 Task: Look for space in Hoyerswerda, Germany from 5th June, 2023 to 16th June, 2023 for 2 adults in price range Rs.14000 to Rs.18000. Place can be entire place with 1  bedroom having 1 bed and 1 bathroom. Property type can be house, flat, guest house, hotel. Booking option can be shelf check-in. Required host language is English.
Action: Mouse moved to (372, 114)
Screenshot: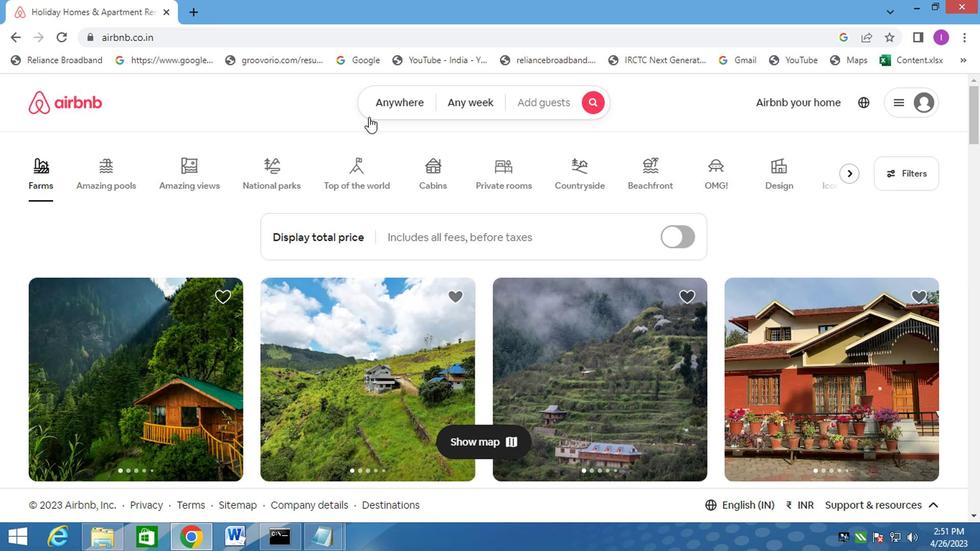 
Action: Mouse pressed left at (372, 114)
Screenshot: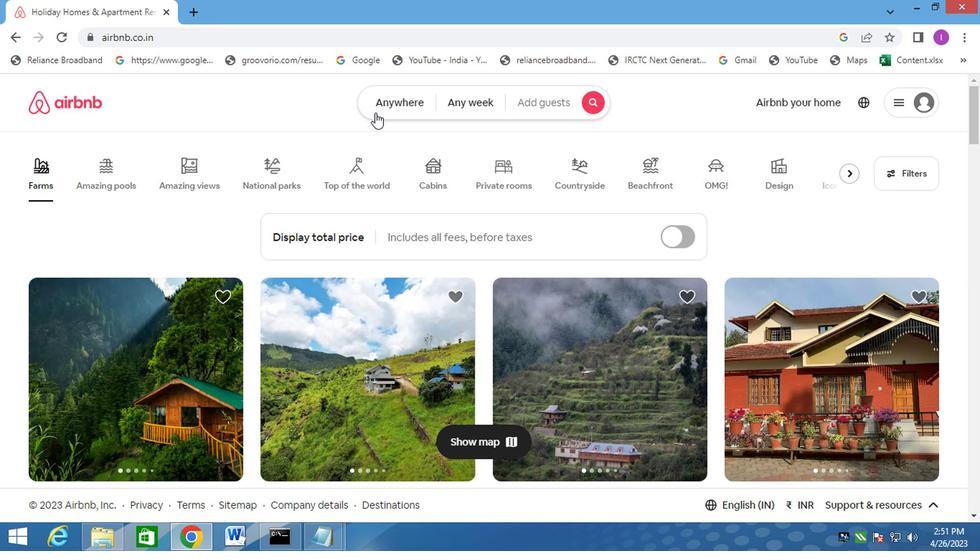
Action: Mouse moved to (254, 153)
Screenshot: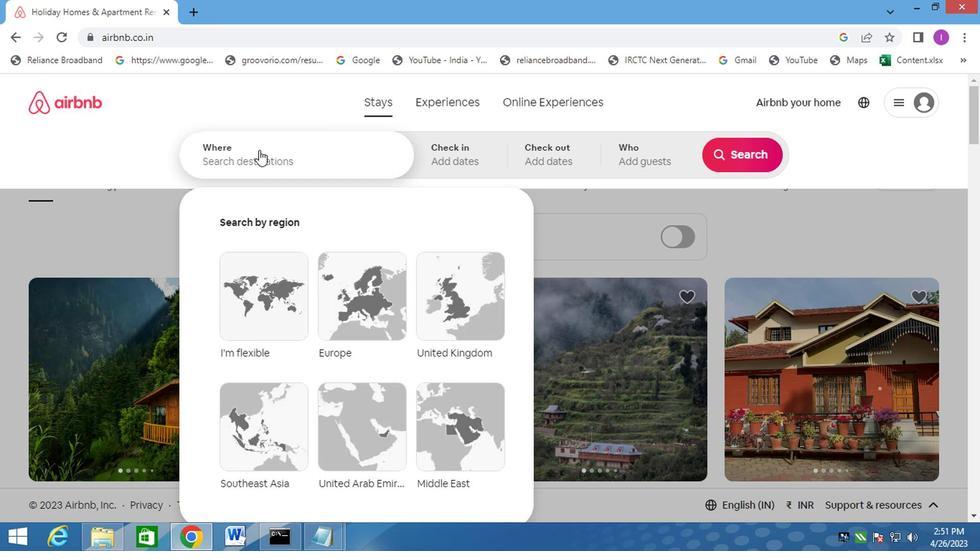 
Action: Mouse pressed left at (254, 153)
Screenshot: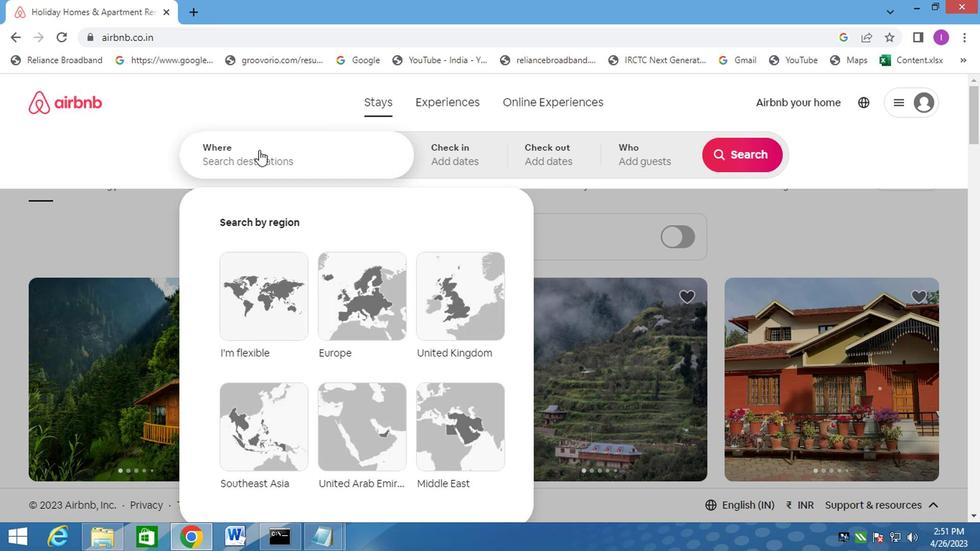 
Action: Mouse moved to (265, 144)
Screenshot: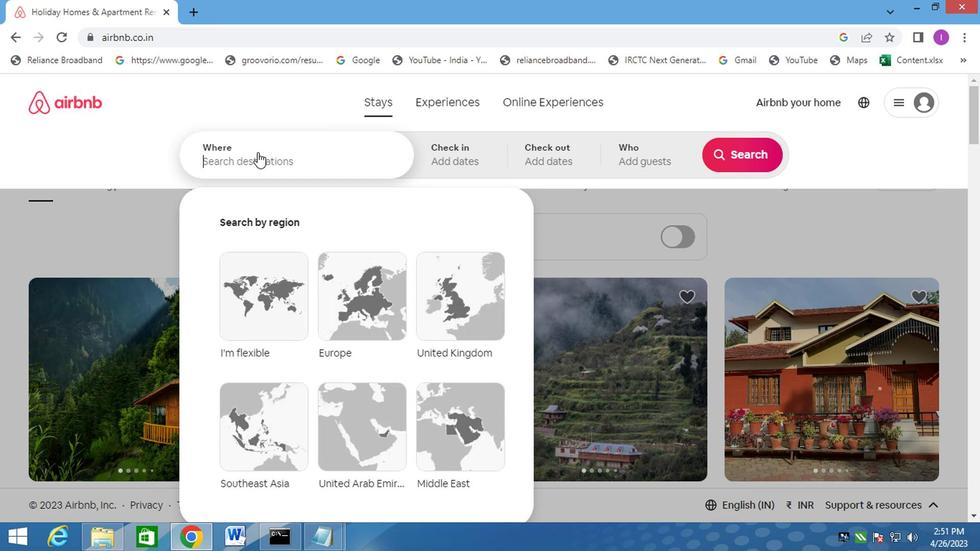 
Action: Key pressed hoyerswerda,germany
Screenshot: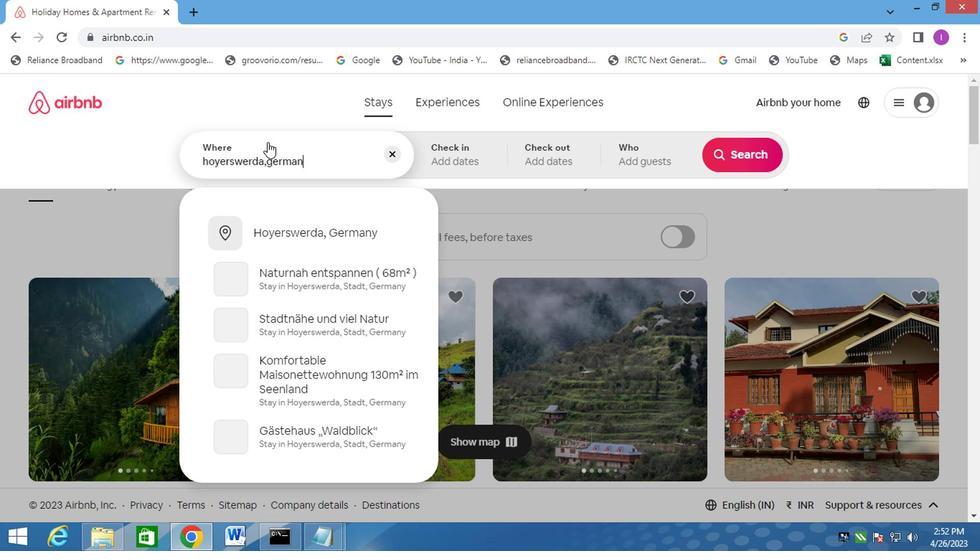 
Action: Mouse moved to (281, 233)
Screenshot: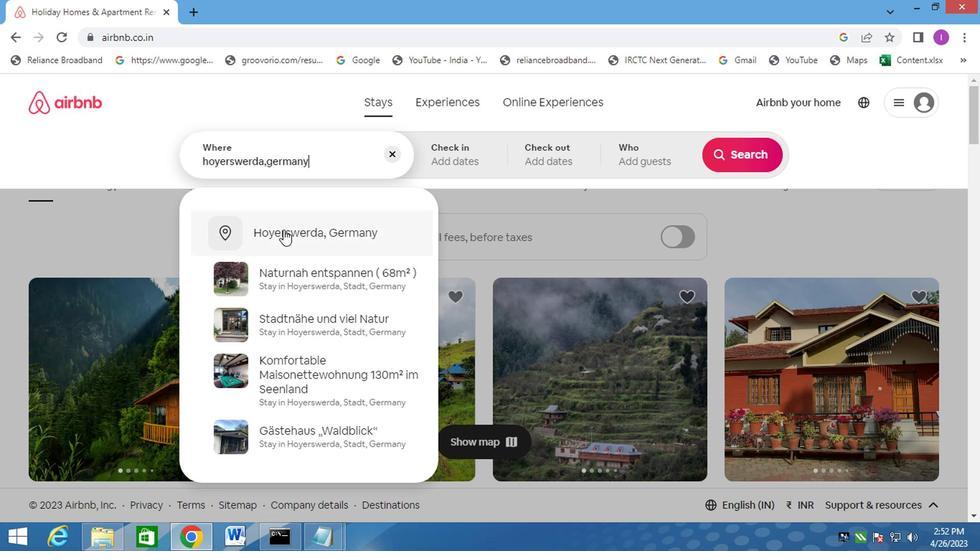 
Action: Mouse pressed left at (281, 233)
Screenshot: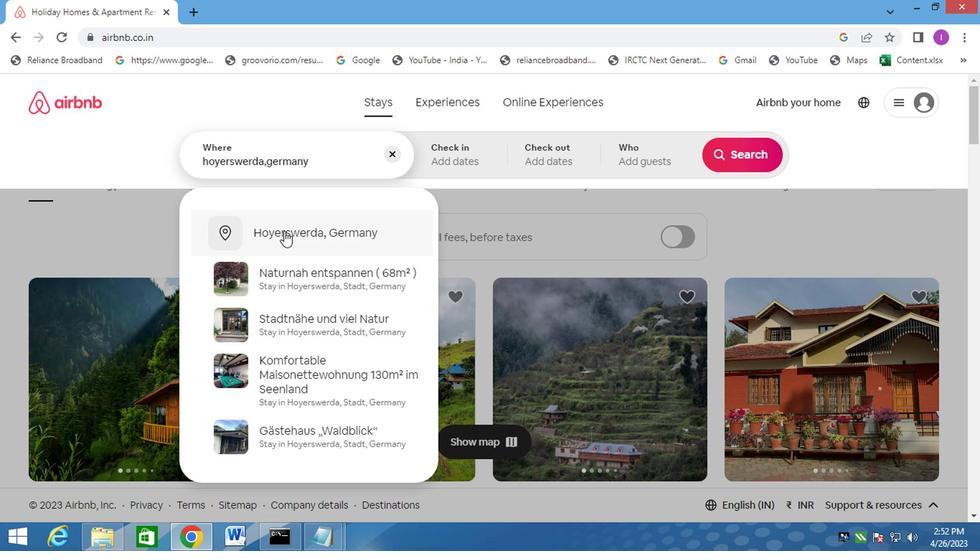 
Action: Mouse moved to (733, 280)
Screenshot: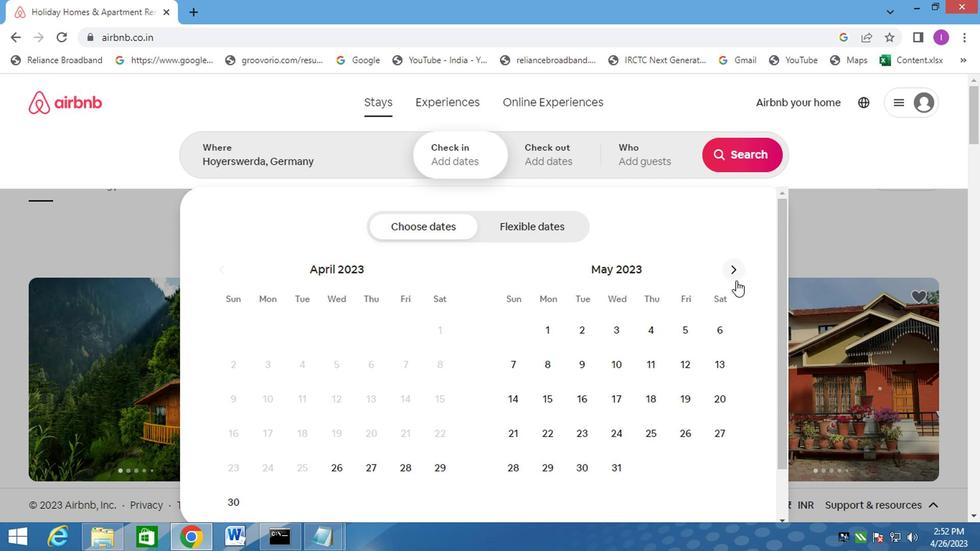 
Action: Mouse pressed left at (733, 280)
Screenshot: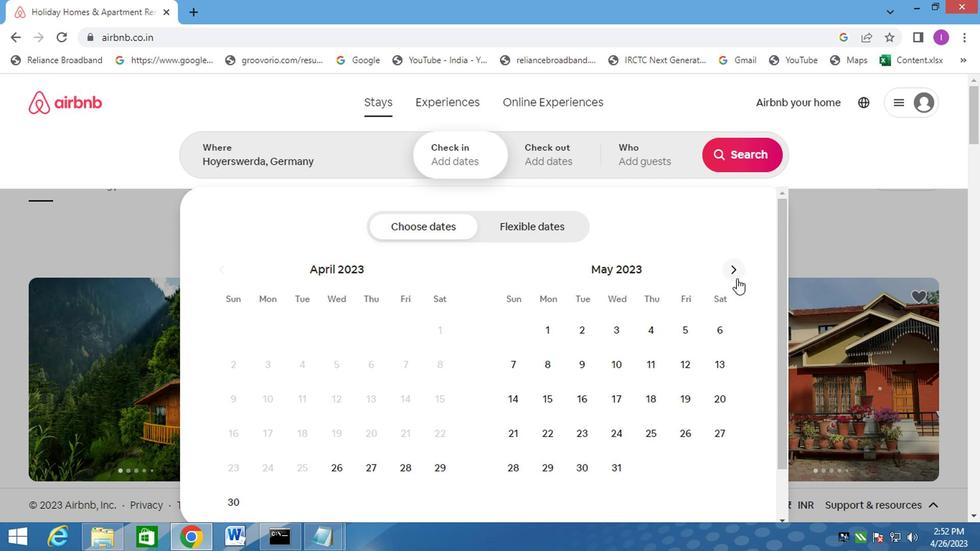 
Action: Mouse pressed left at (733, 280)
Screenshot: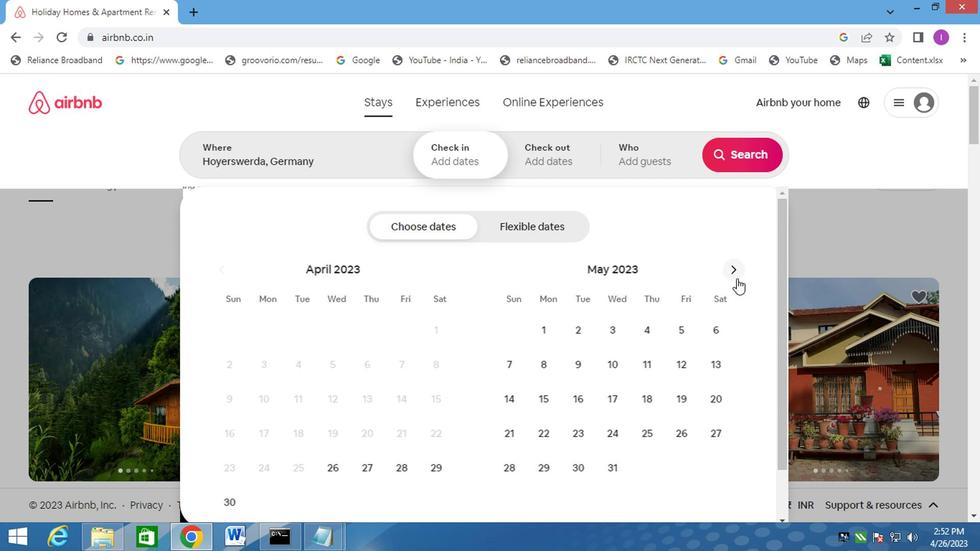 
Action: Mouse moved to (273, 366)
Screenshot: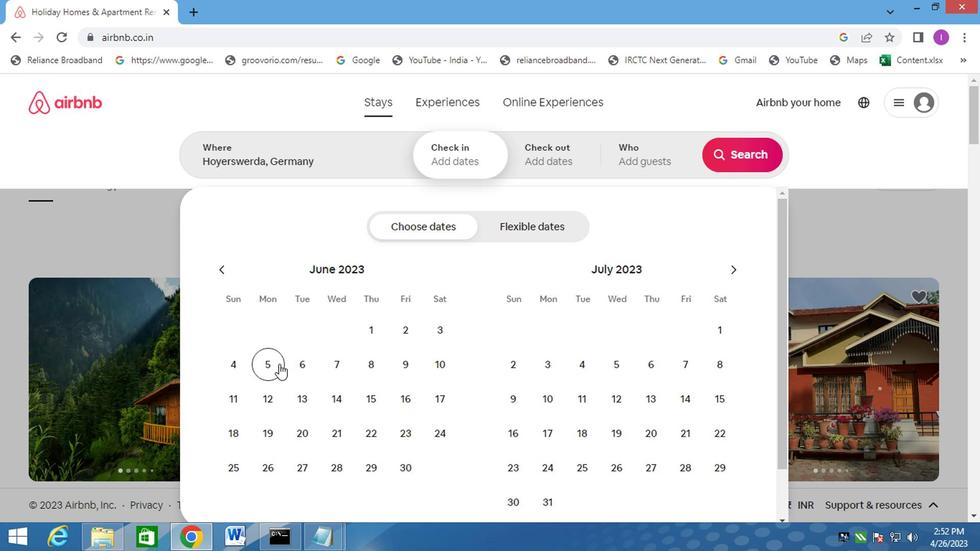 
Action: Mouse pressed left at (273, 366)
Screenshot: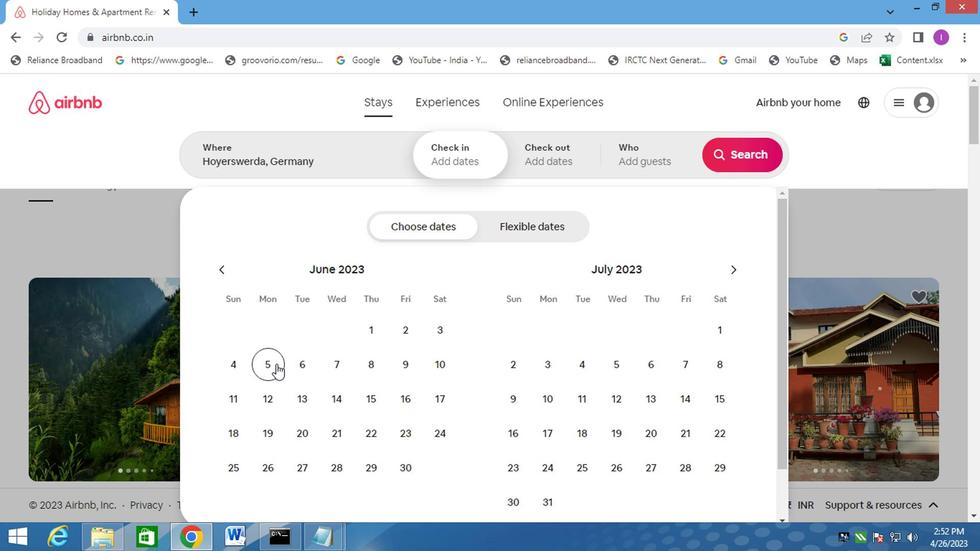 
Action: Mouse moved to (389, 397)
Screenshot: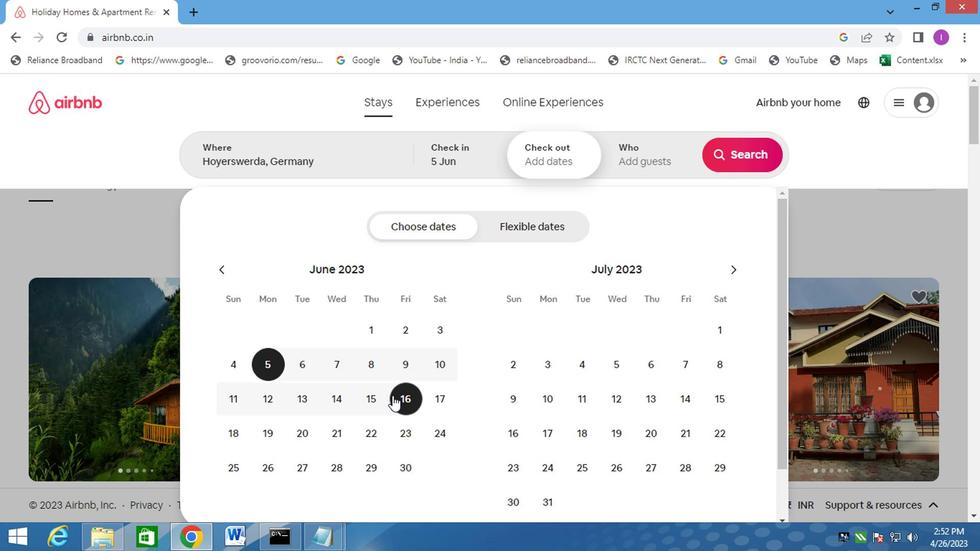 
Action: Mouse pressed left at (389, 397)
Screenshot: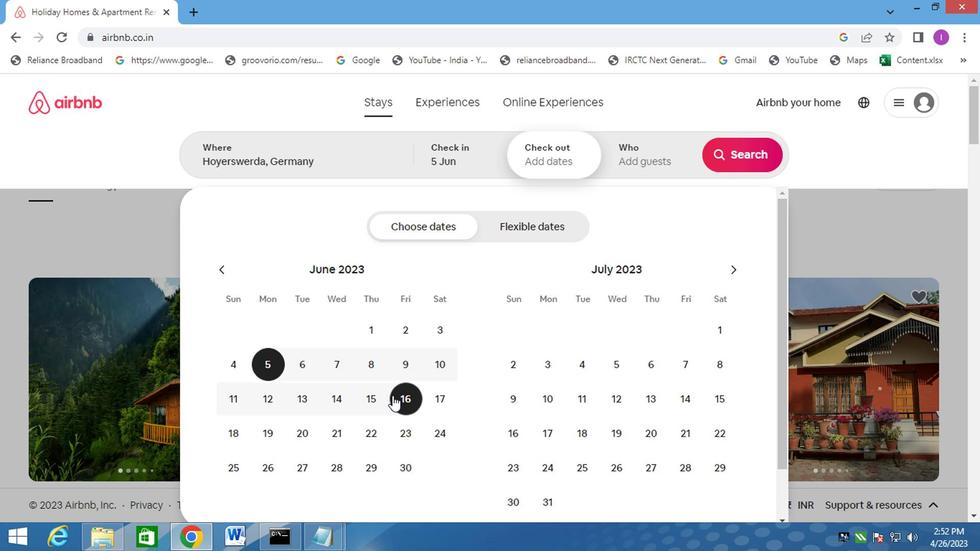 
Action: Mouse moved to (653, 162)
Screenshot: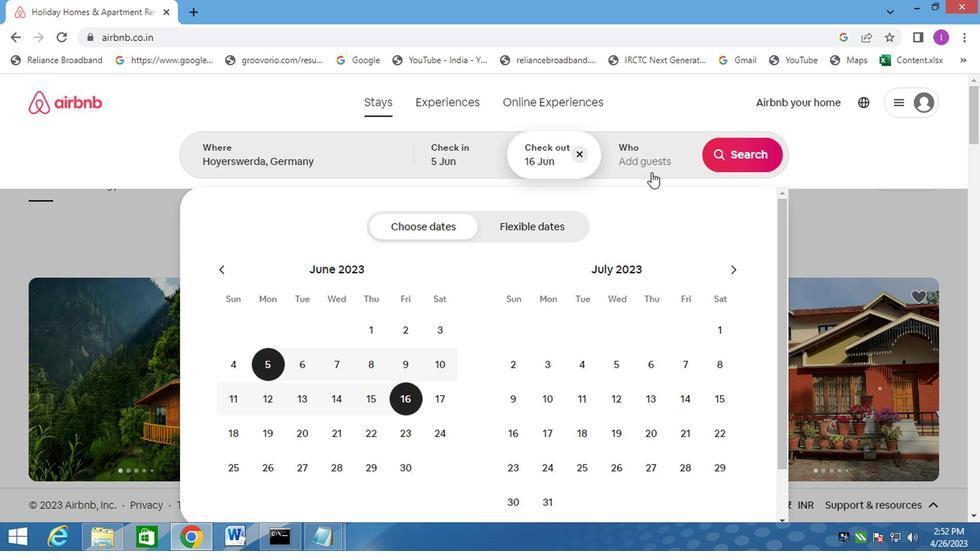 
Action: Mouse pressed left at (653, 162)
Screenshot: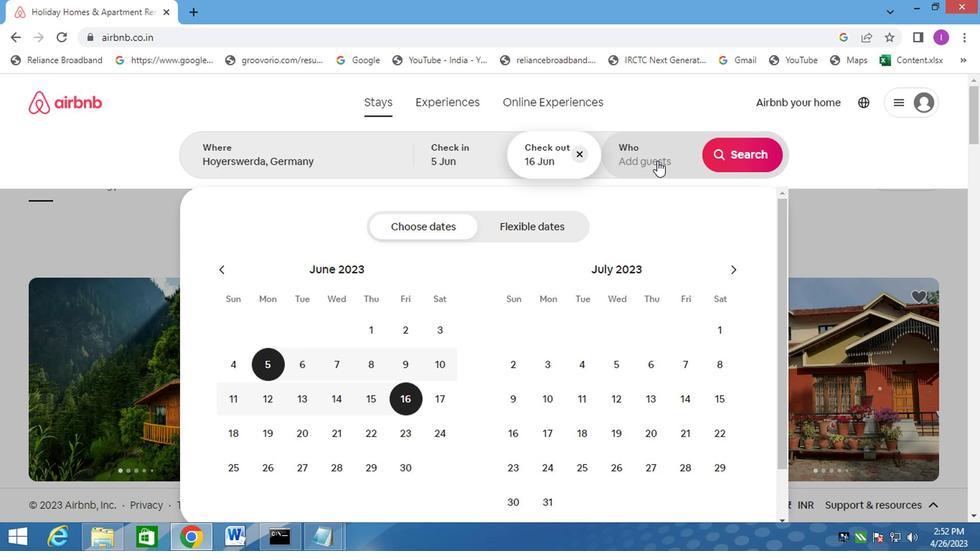 
Action: Mouse moved to (742, 235)
Screenshot: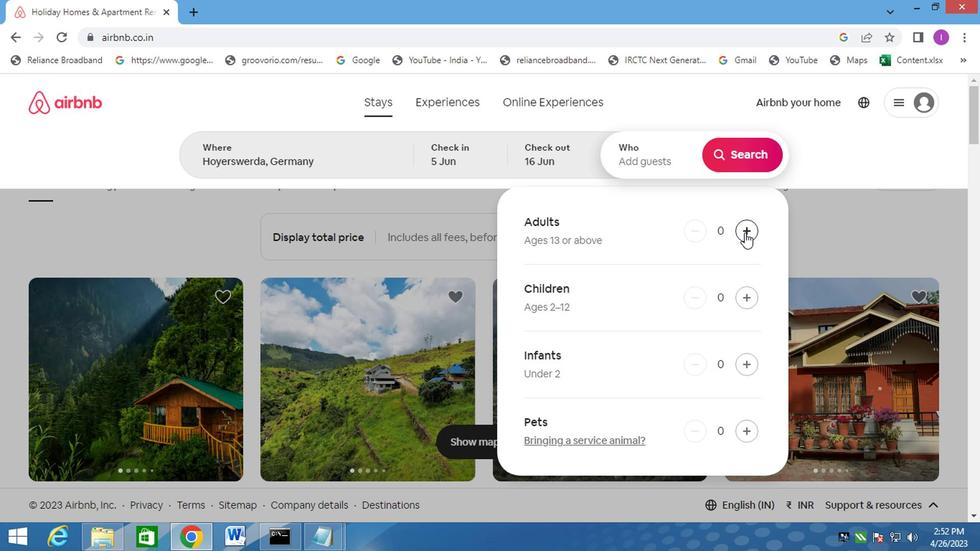 
Action: Mouse pressed left at (742, 235)
Screenshot: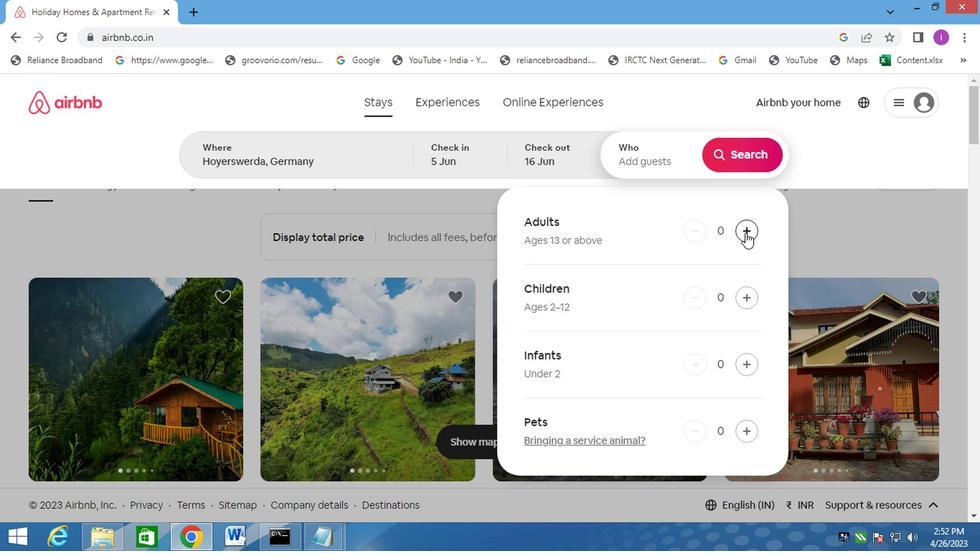 
Action: Mouse pressed left at (742, 235)
Screenshot: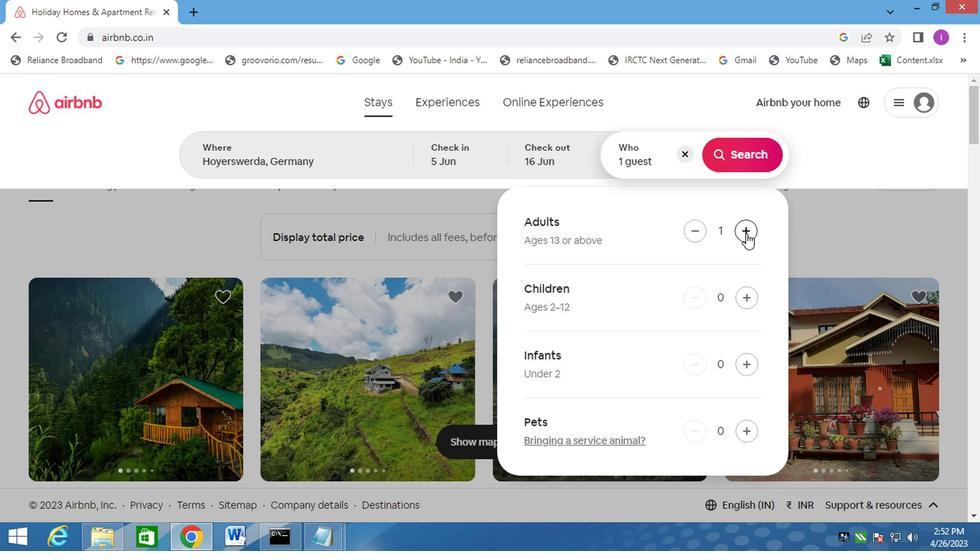 
Action: Mouse moved to (725, 159)
Screenshot: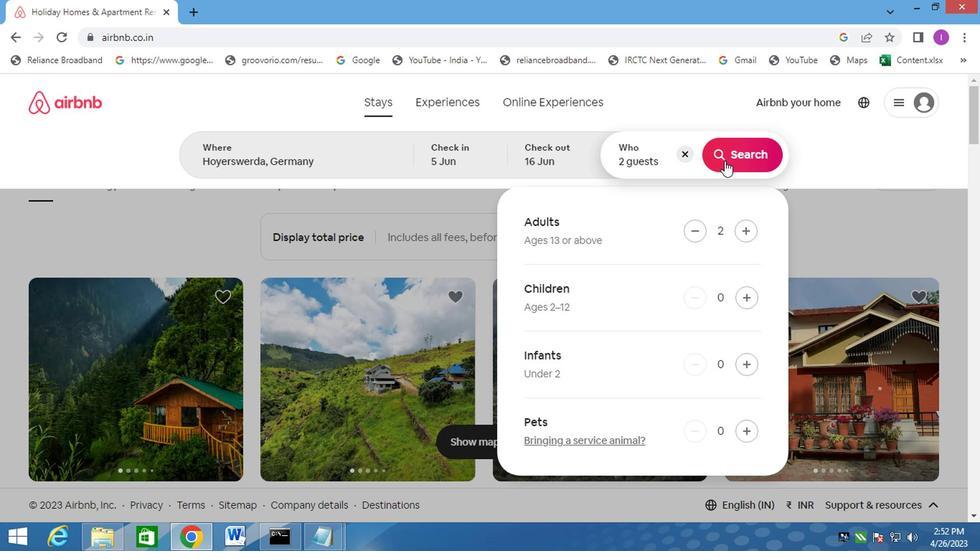 
Action: Mouse pressed left at (725, 159)
Screenshot: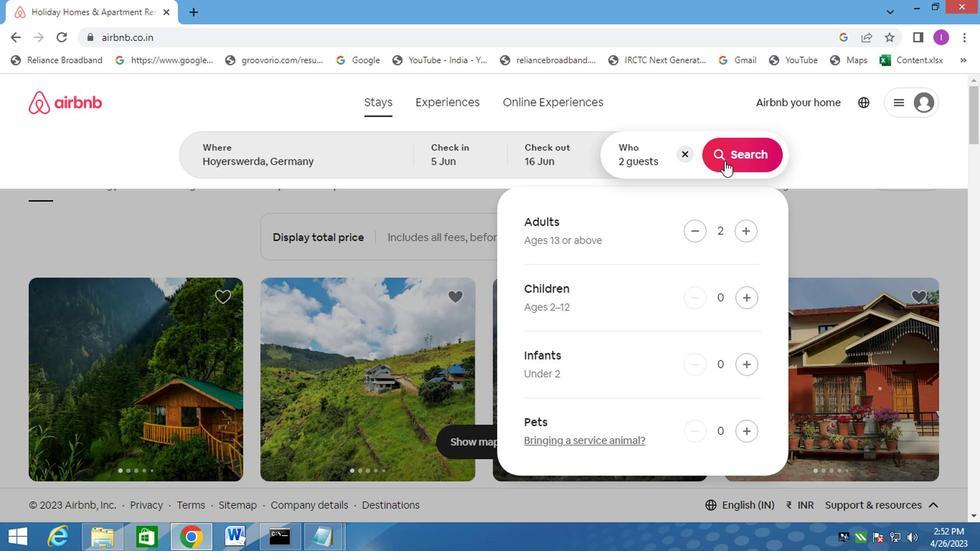 
Action: Mouse moved to (902, 157)
Screenshot: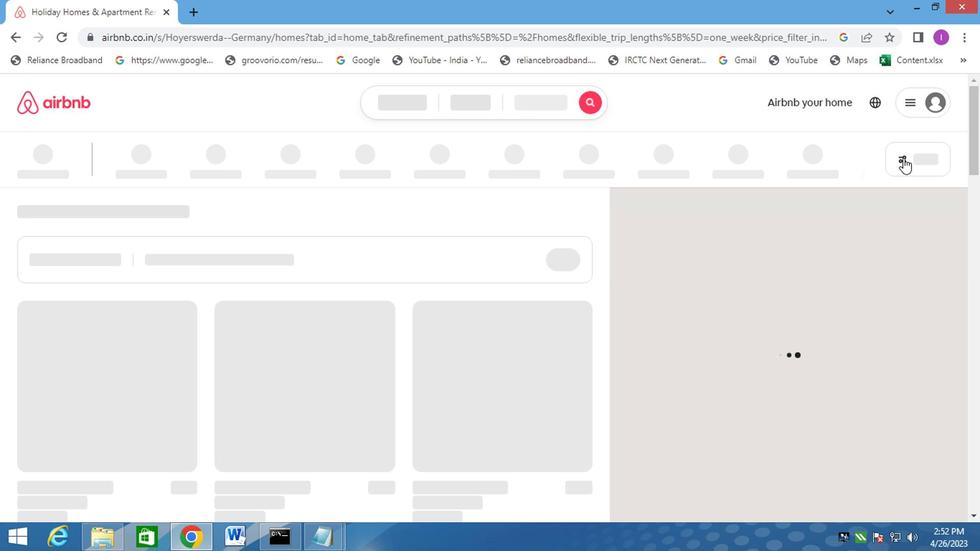 
Action: Mouse pressed left at (902, 157)
Screenshot: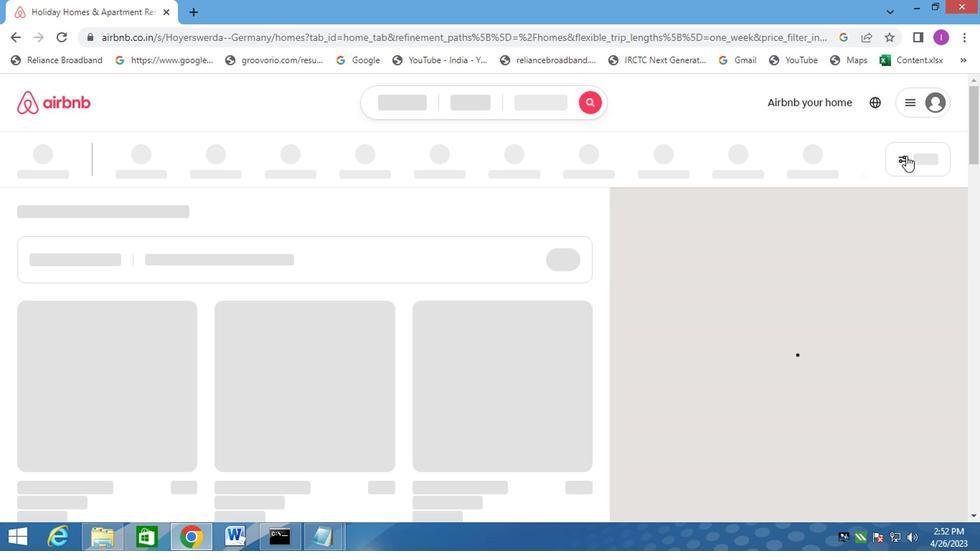 
Action: Mouse moved to (925, 164)
Screenshot: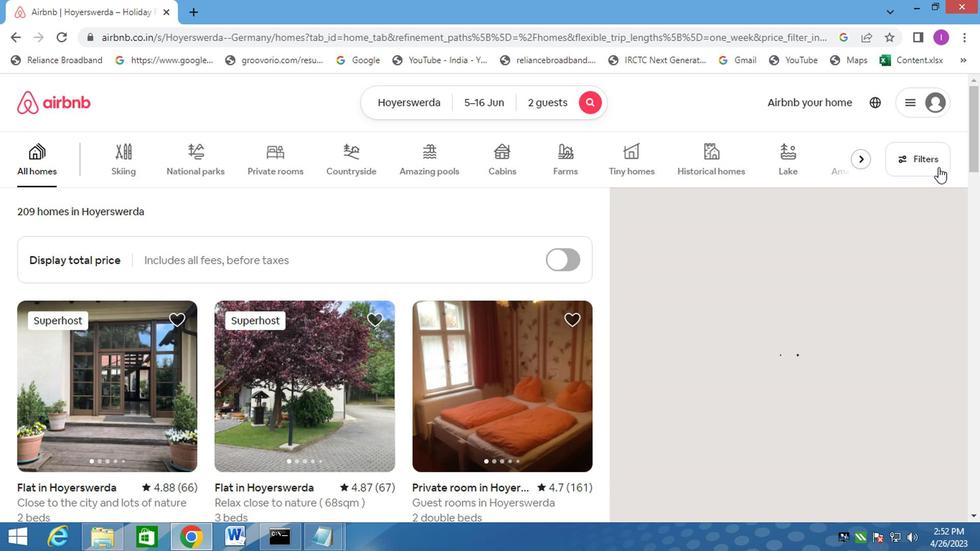 
Action: Mouse pressed left at (925, 164)
Screenshot: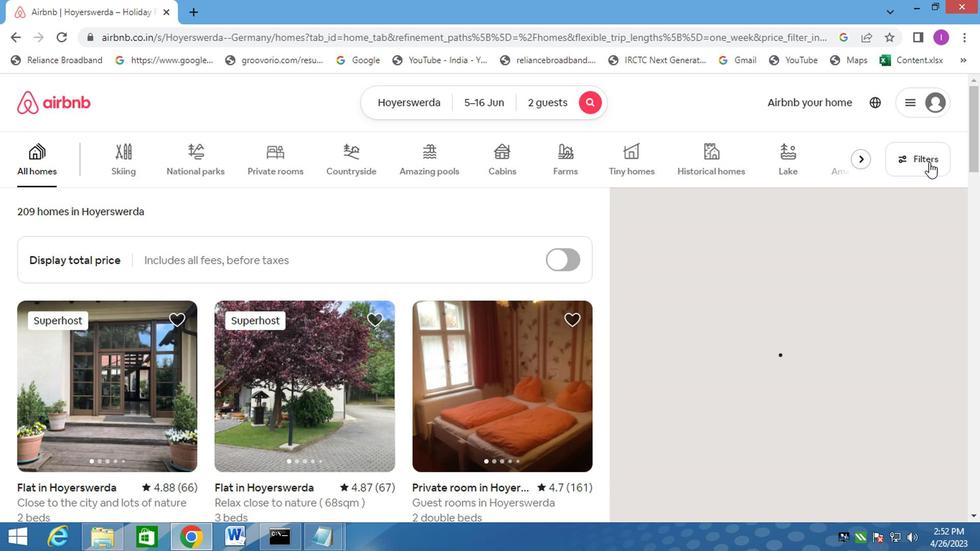
Action: Mouse moved to (333, 336)
Screenshot: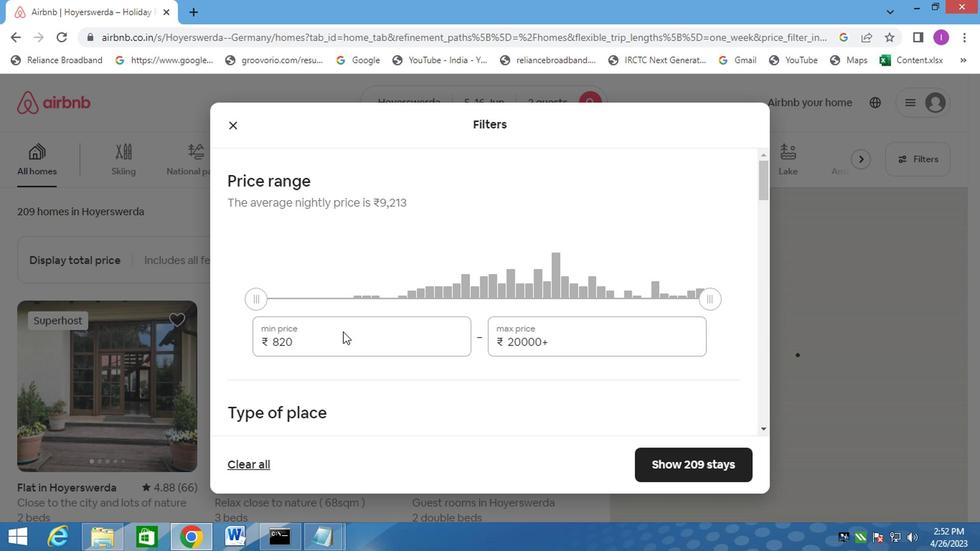 
Action: Mouse pressed left at (333, 336)
Screenshot: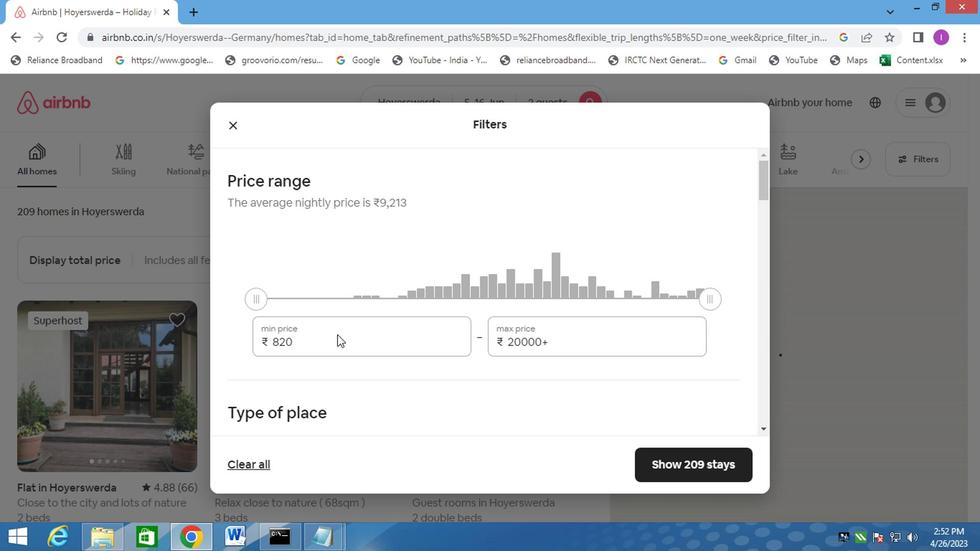
Action: Mouse moved to (320, 339)
Screenshot: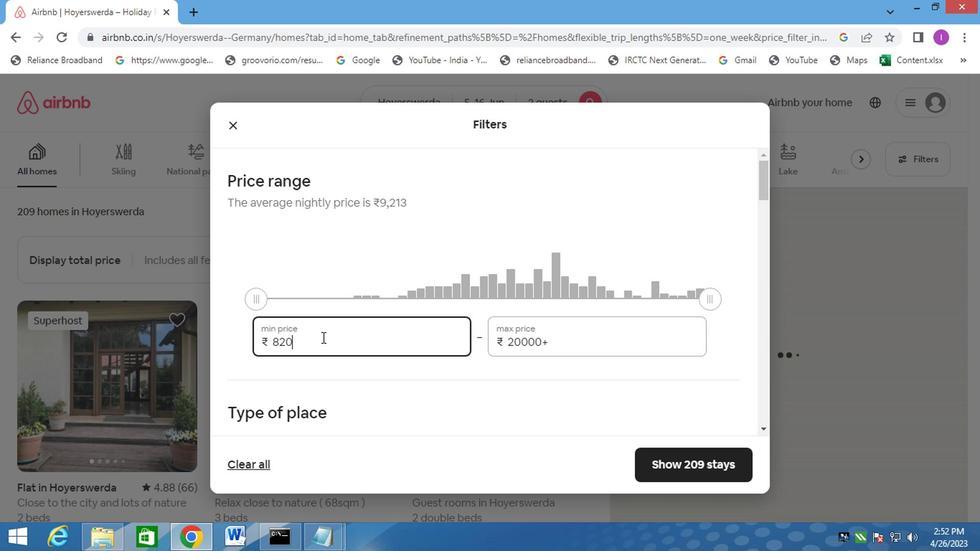 
Action: Mouse pressed left at (320, 339)
Screenshot: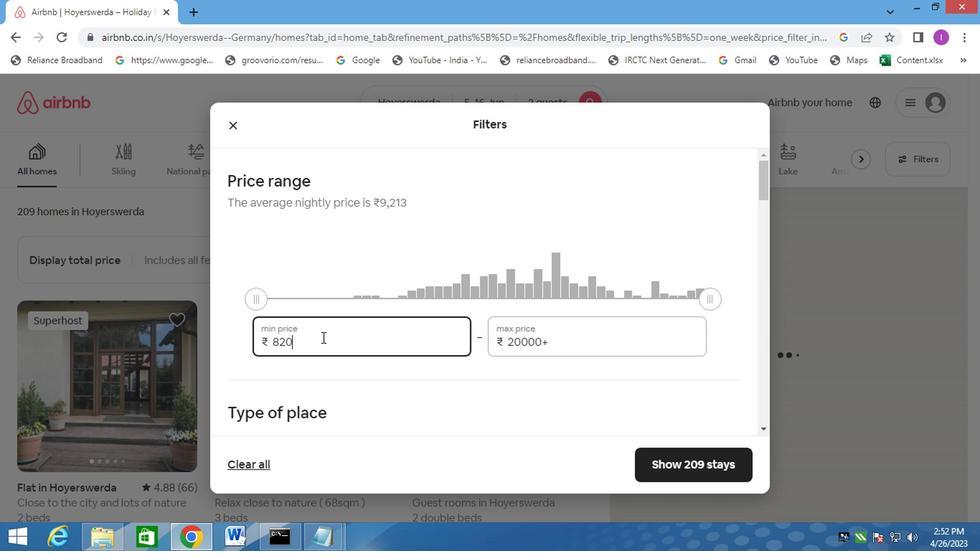 
Action: Mouse moved to (261, 341)
Screenshot: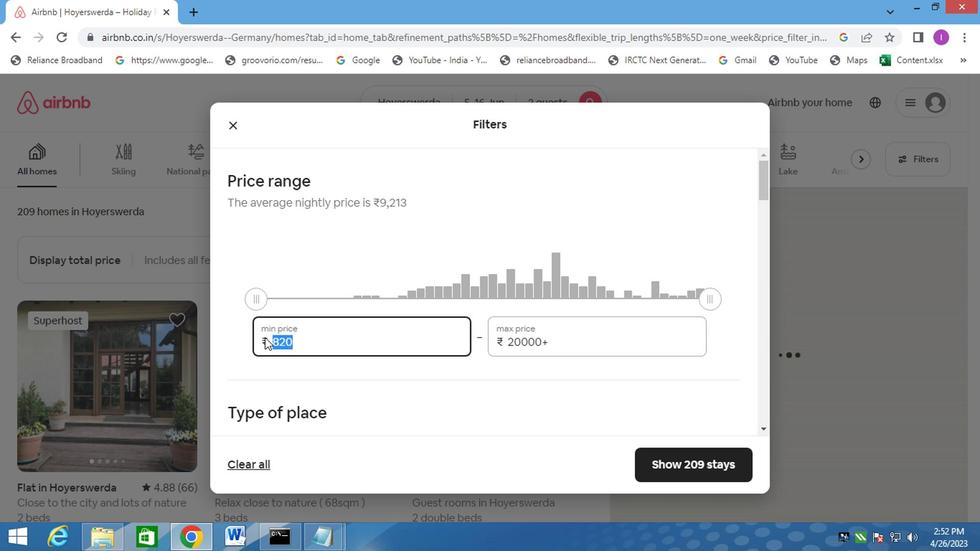 
Action: Key pressed 14000
Screenshot: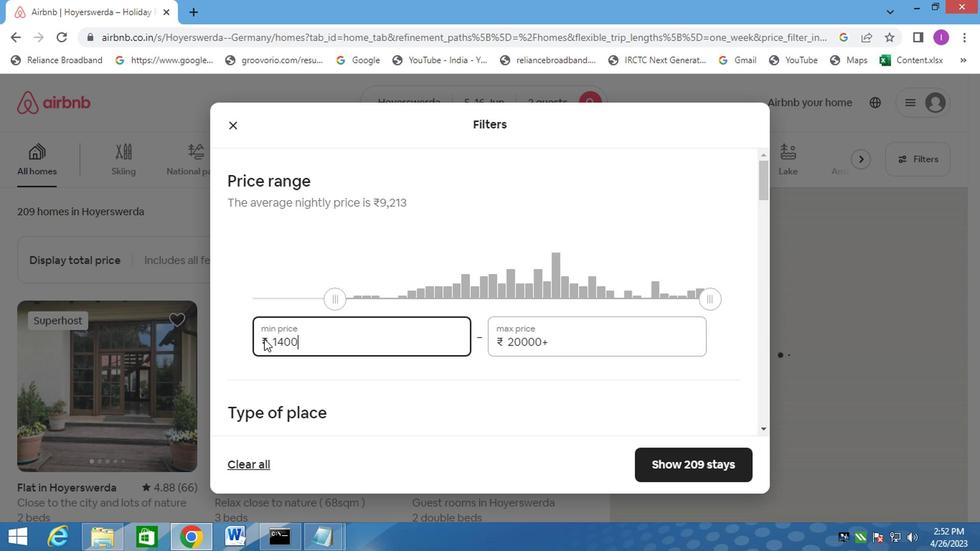 
Action: Mouse moved to (568, 329)
Screenshot: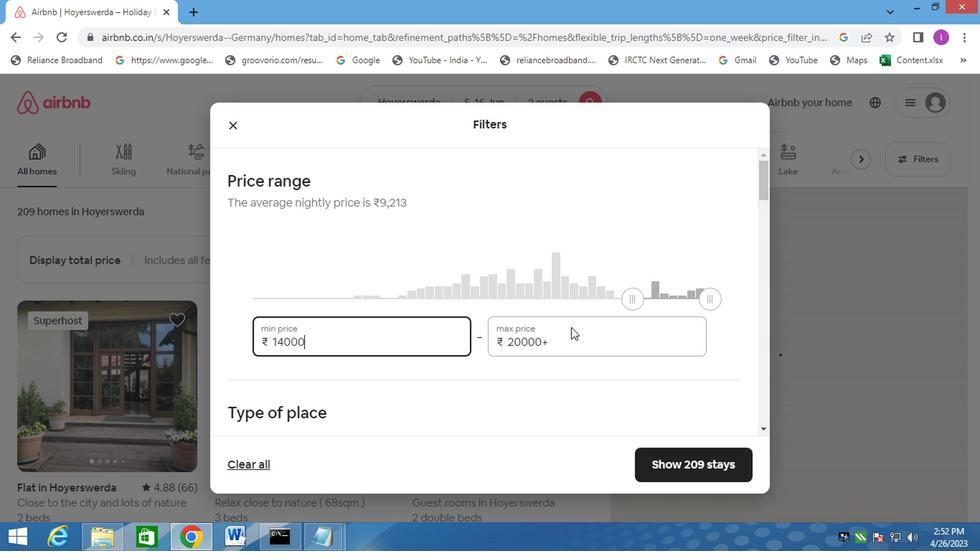 
Action: Mouse pressed left at (568, 329)
Screenshot: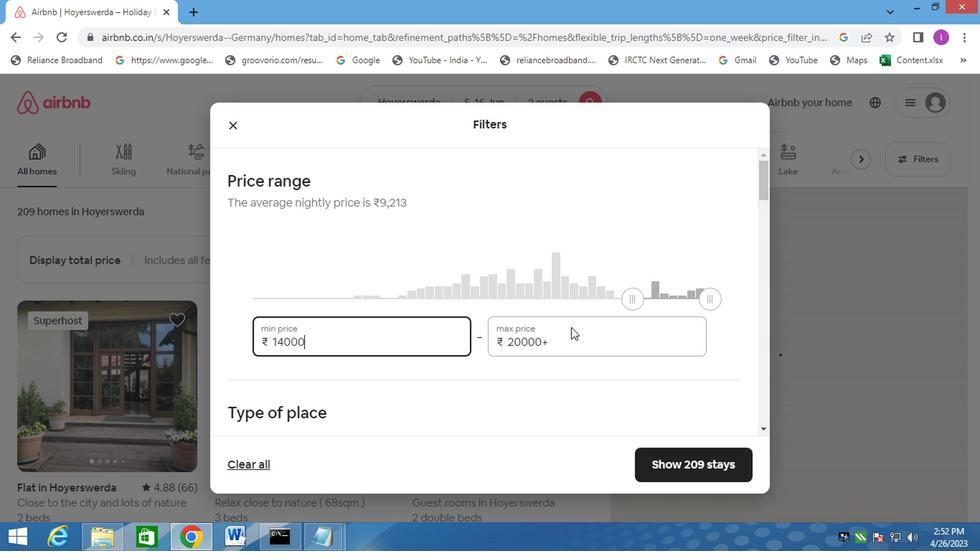 
Action: Mouse moved to (564, 342)
Screenshot: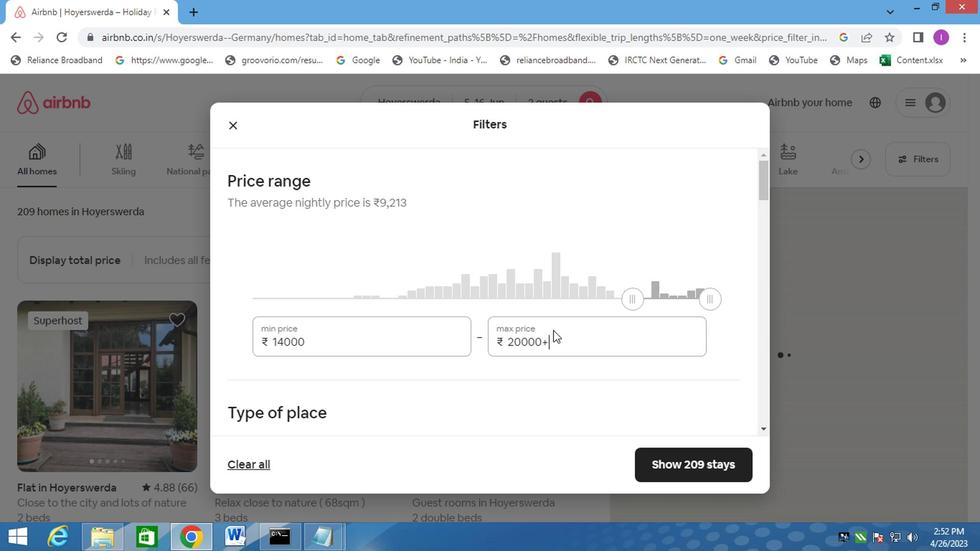 
Action: Mouse pressed left at (564, 342)
Screenshot: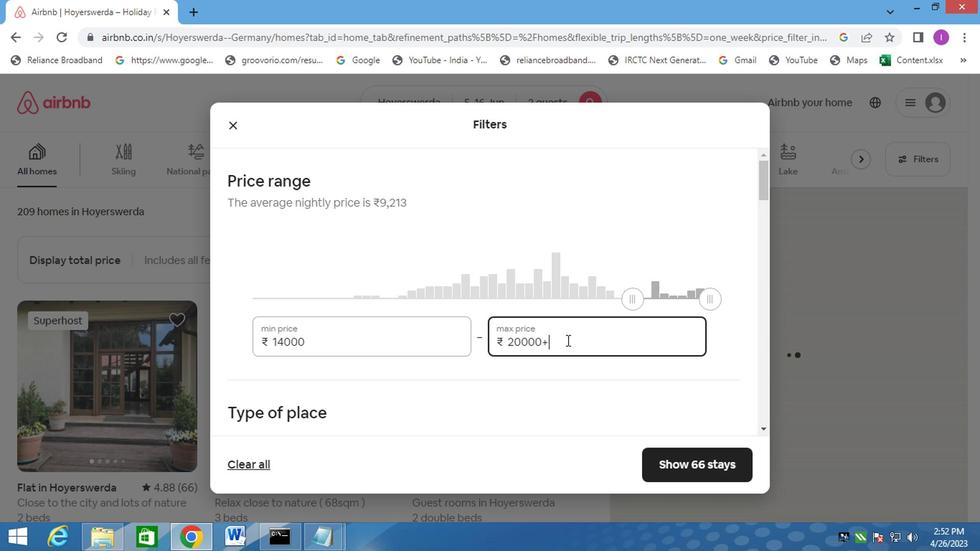 
Action: Mouse moved to (471, 329)
Screenshot: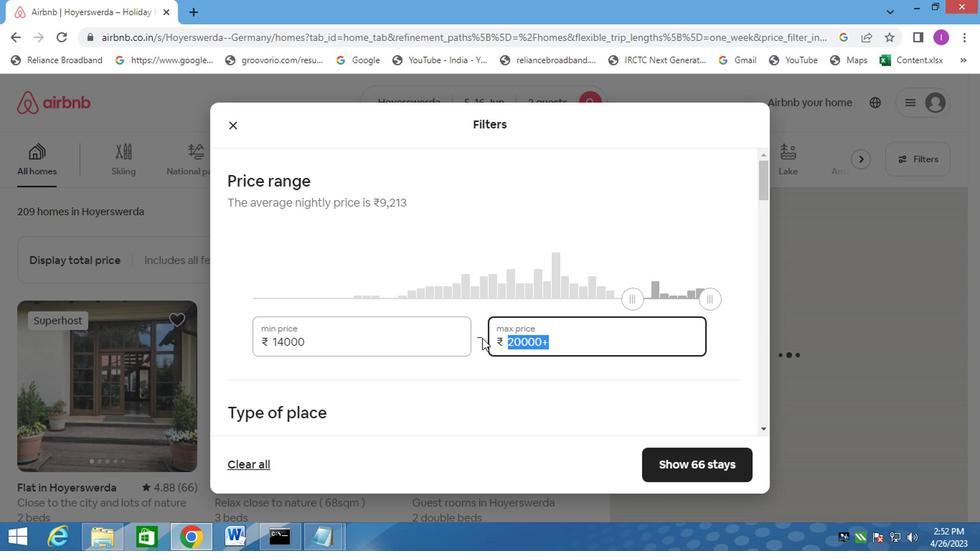 
Action: Key pressed 18000
Screenshot: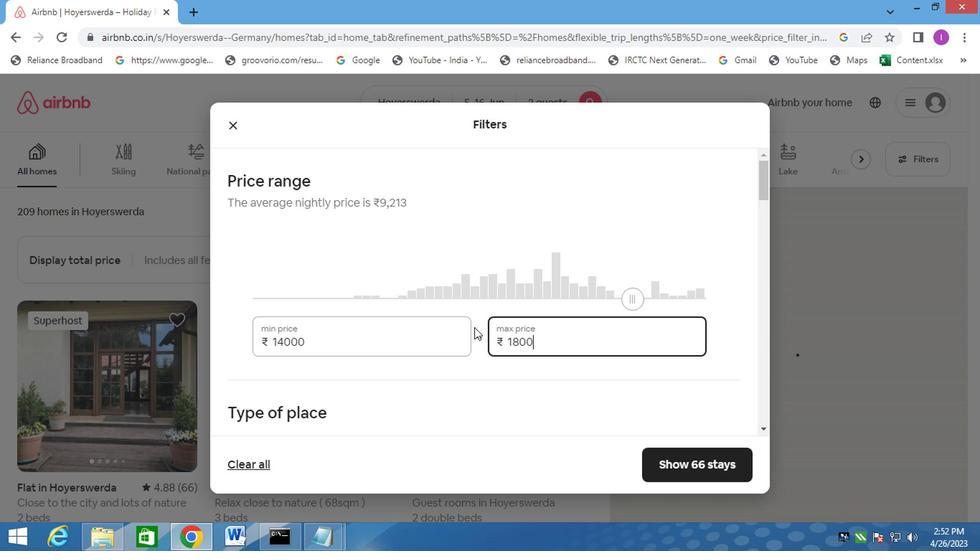 
Action: Mouse moved to (457, 350)
Screenshot: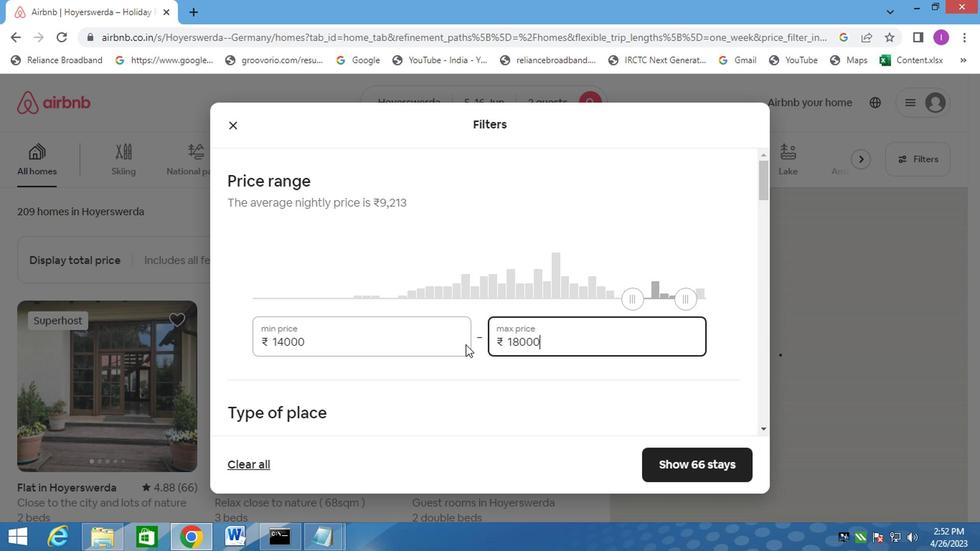 
Action: Mouse scrolled (457, 349) with delta (0, 0)
Screenshot: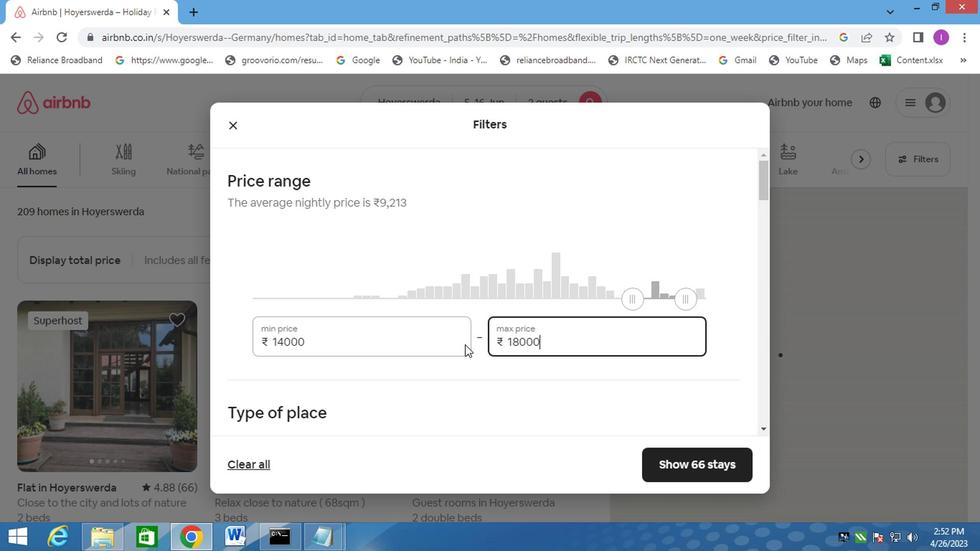 
Action: Mouse moved to (456, 351)
Screenshot: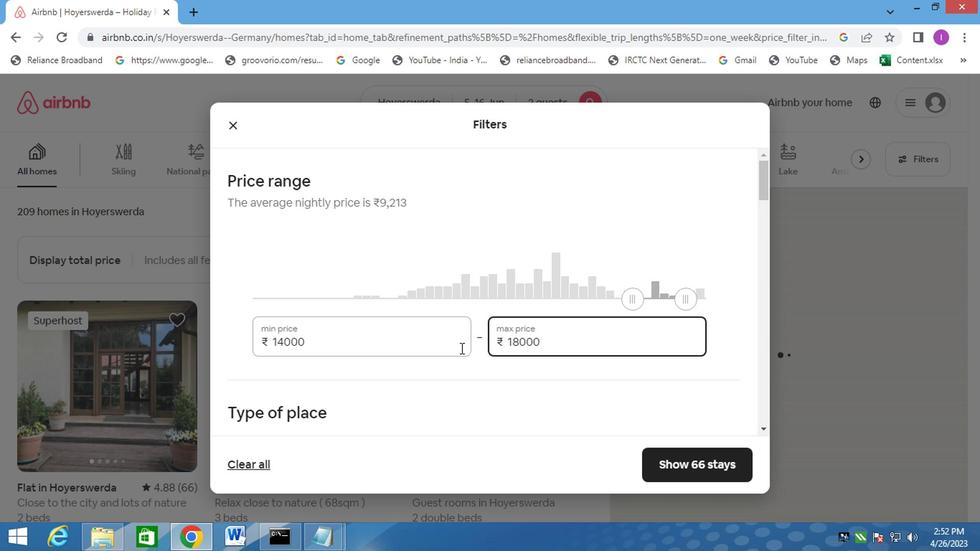 
Action: Mouse scrolled (456, 350) with delta (0, -1)
Screenshot: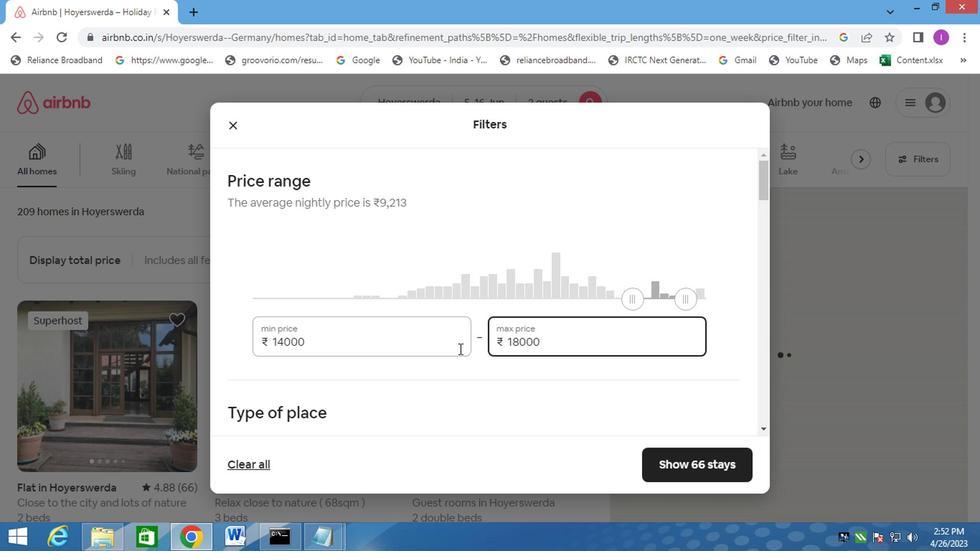 
Action: Mouse moved to (230, 316)
Screenshot: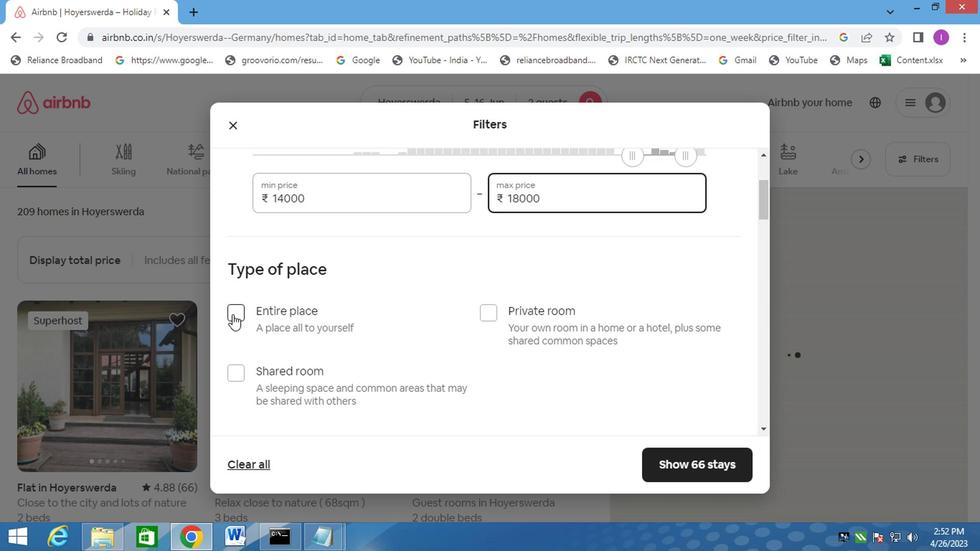 
Action: Mouse pressed left at (230, 316)
Screenshot: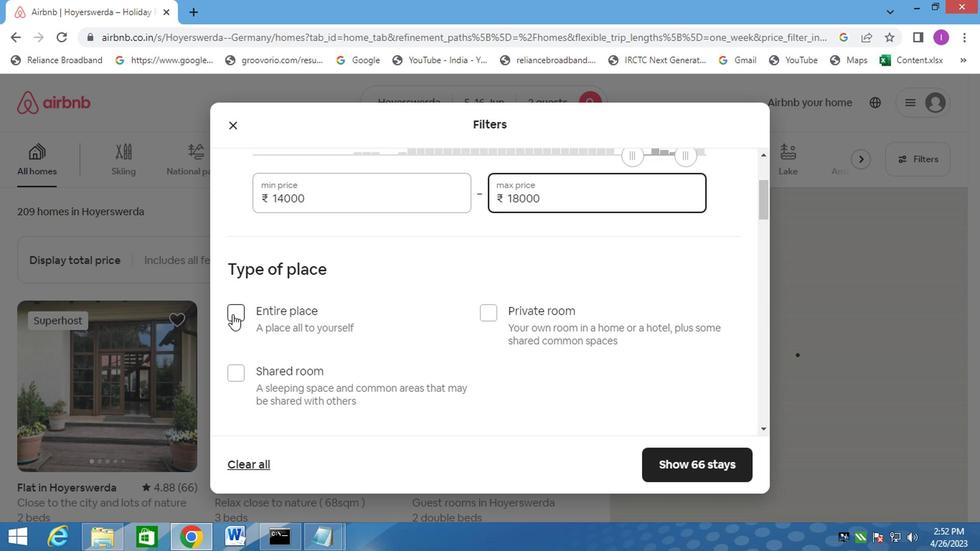 
Action: Mouse moved to (320, 296)
Screenshot: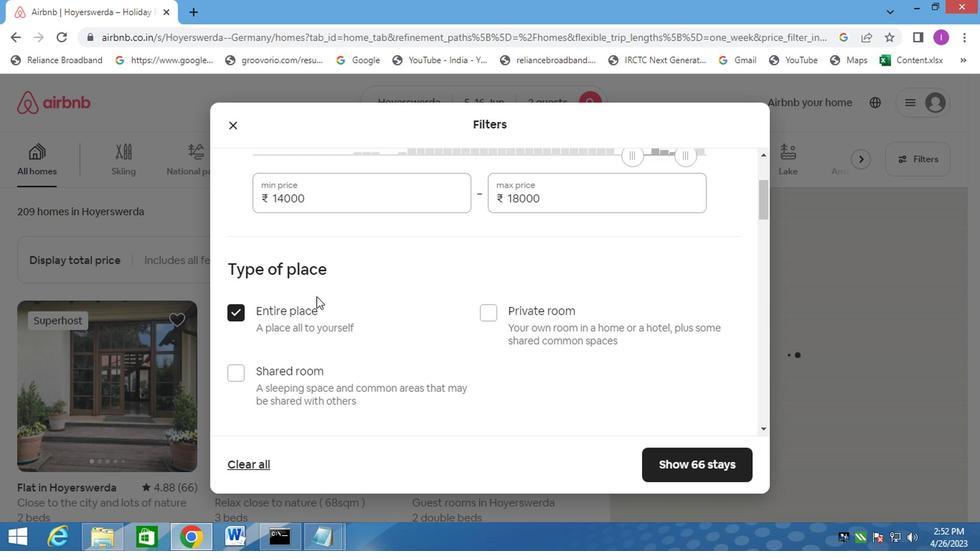 
Action: Mouse scrolled (320, 295) with delta (0, -1)
Screenshot: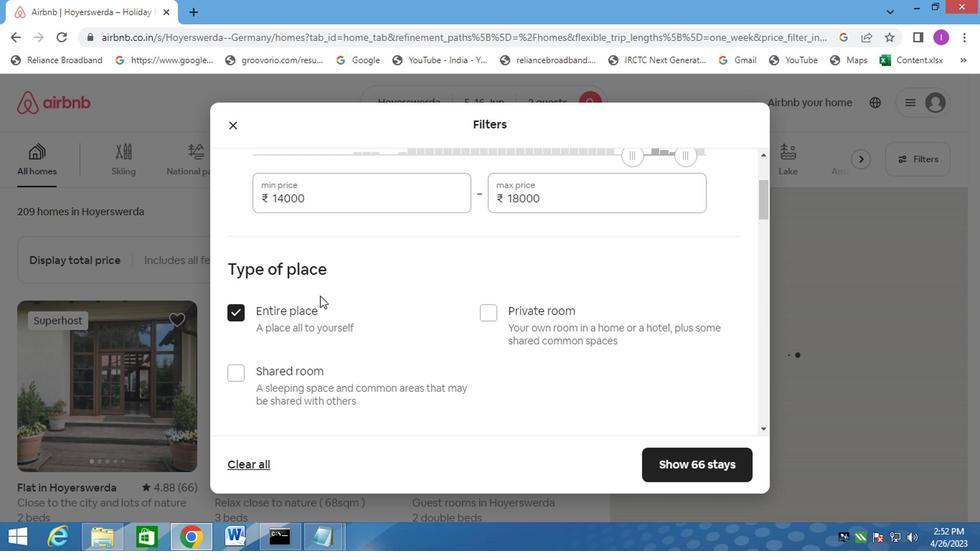 
Action: Mouse moved to (322, 295)
Screenshot: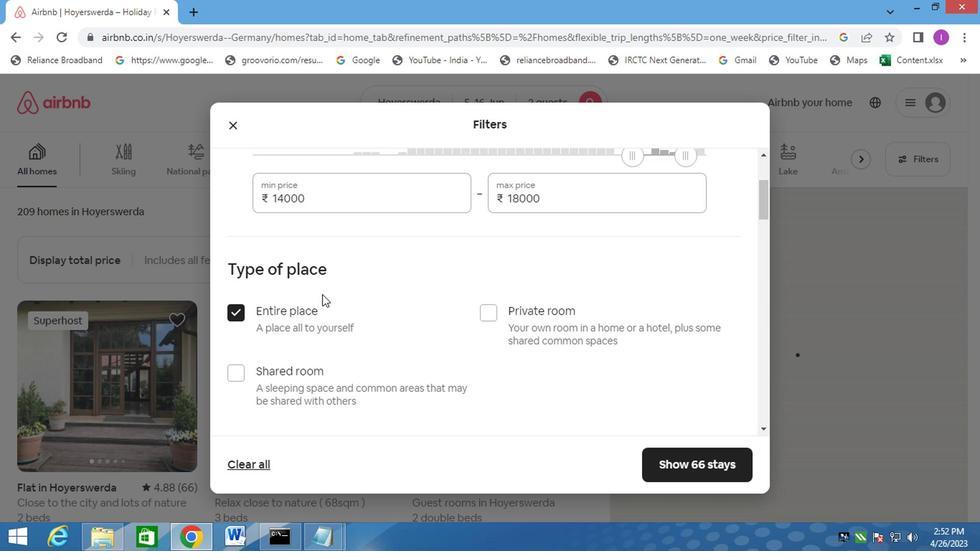 
Action: Mouse scrolled (322, 295) with delta (0, 0)
Screenshot: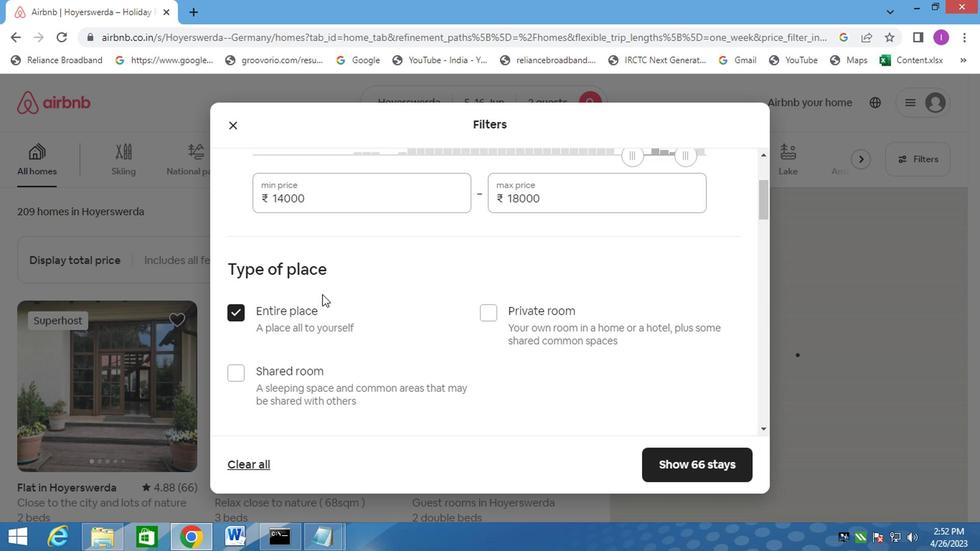 
Action: Mouse moved to (324, 295)
Screenshot: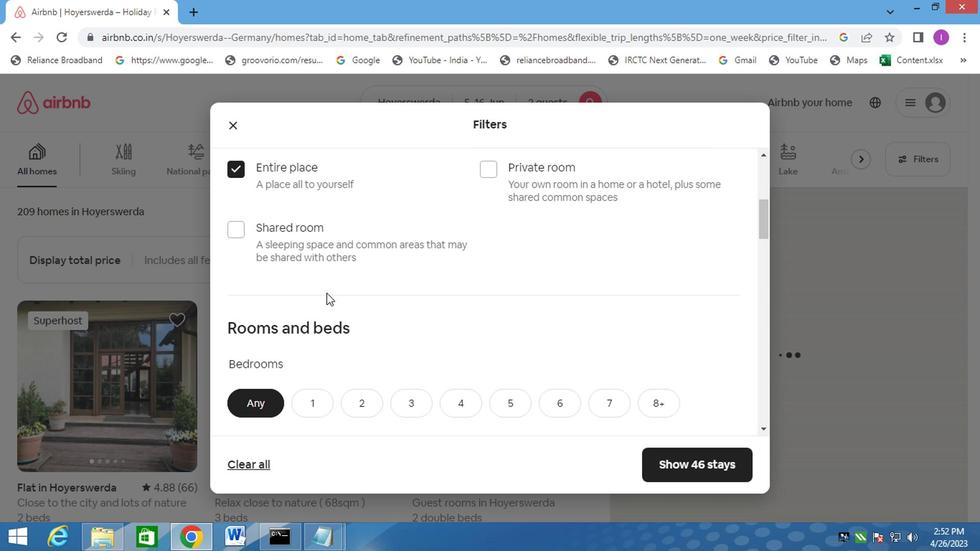 
Action: Mouse scrolled (324, 294) with delta (0, -1)
Screenshot: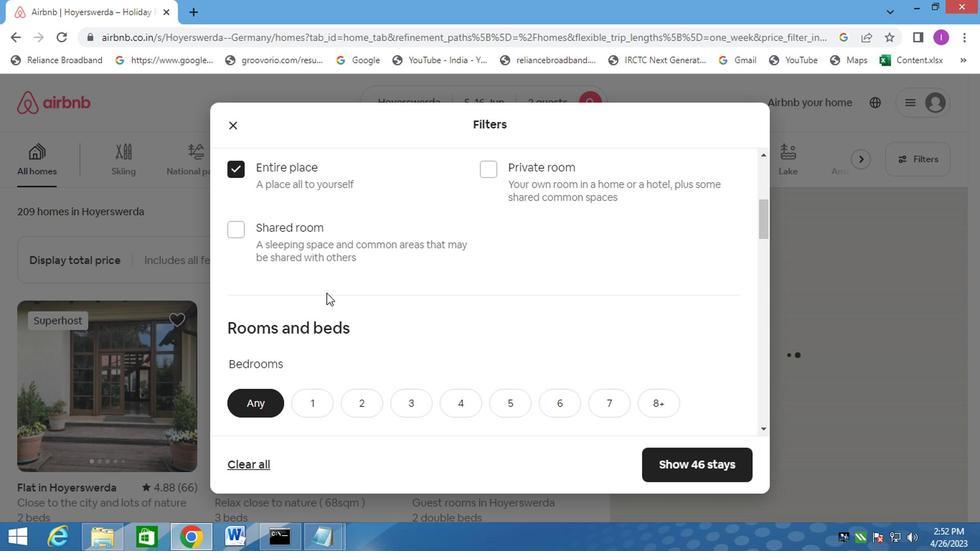 
Action: Mouse moved to (313, 325)
Screenshot: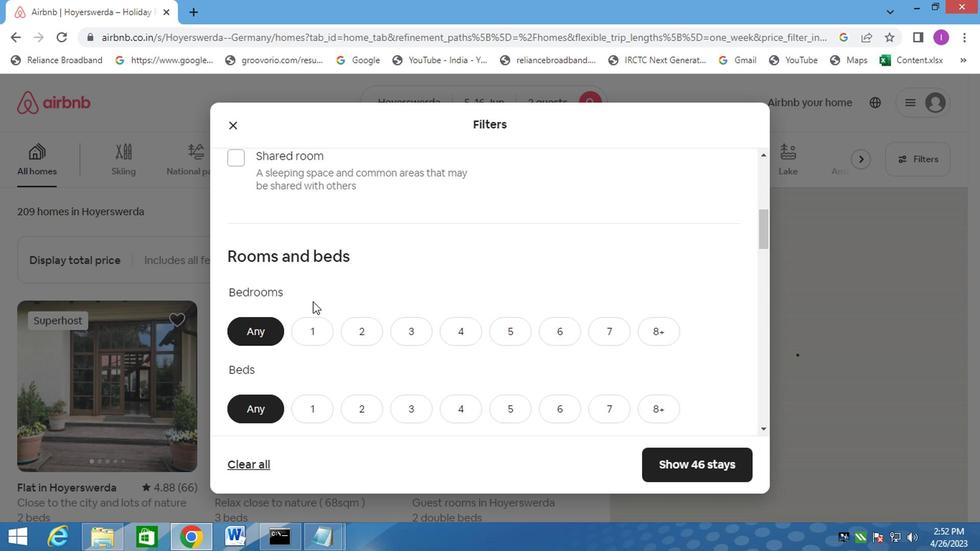 
Action: Mouse pressed left at (313, 325)
Screenshot: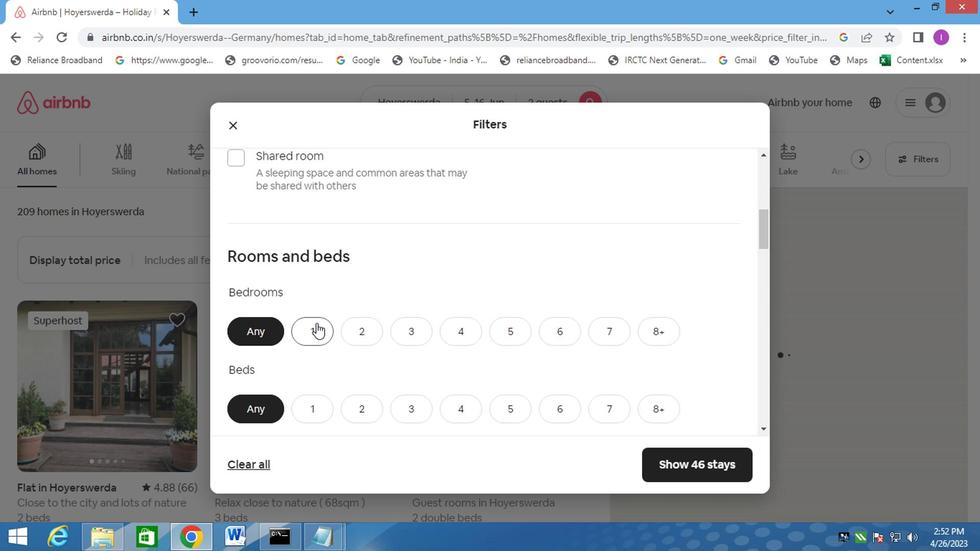 
Action: Mouse moved to (320, 327)
Screenshot: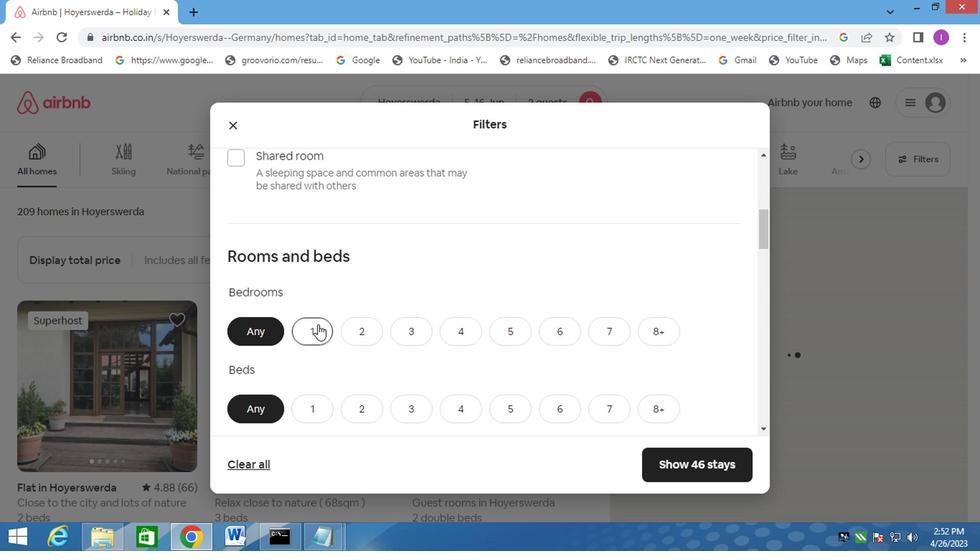 
Action: Mouse scrolled (320, 326) with delta (0, 0)
Screenshot: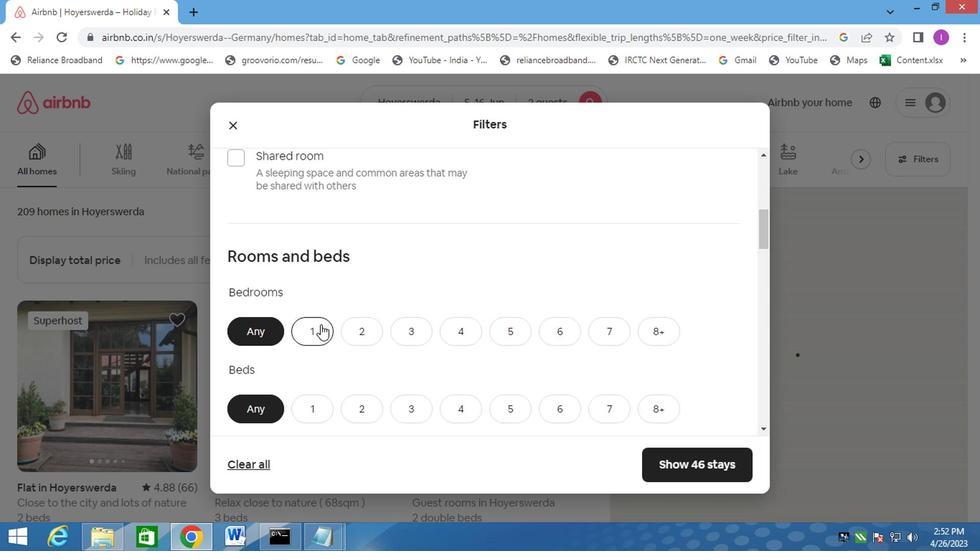 
Action: Mouse scrolled (320, 326) with delta (0, 0)
Screenshot: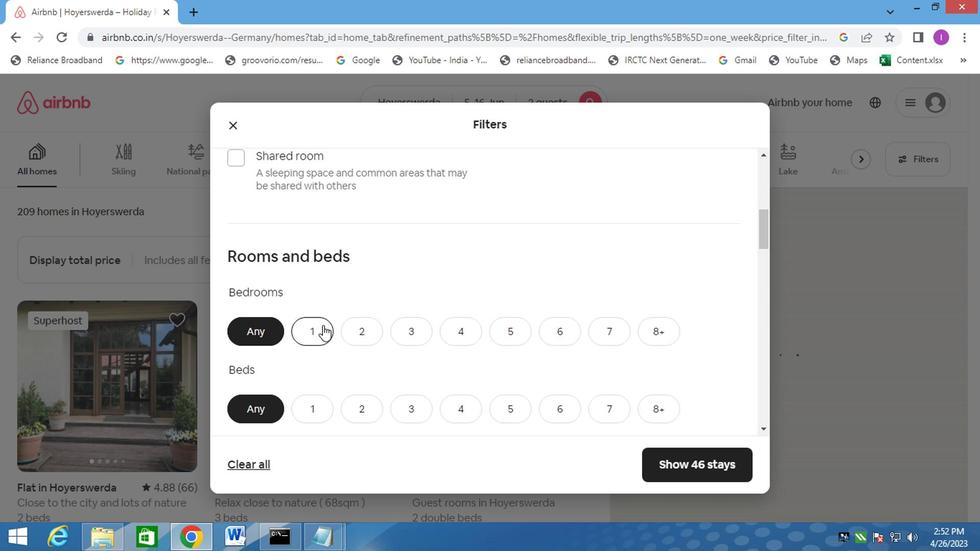 
Action: Mouse moved to (317, 275)
Screenshot: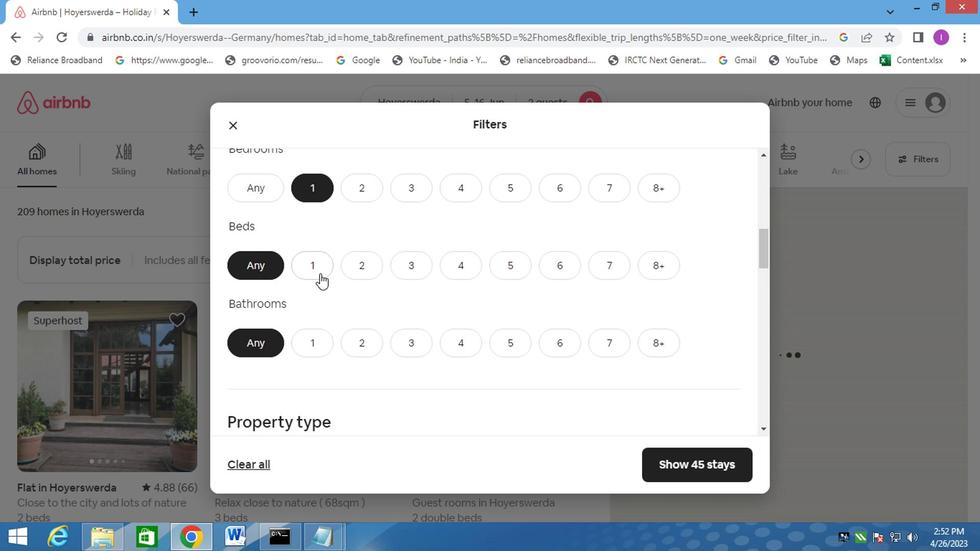 
Action: Mouse pressed left at (317, 275)
Screenshot: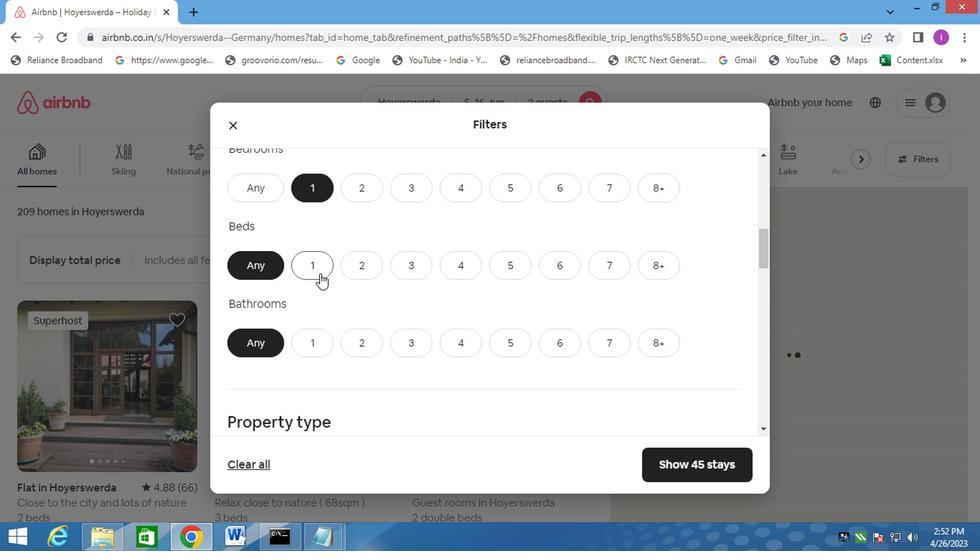 
Action: Mouse moved to (307, 348)
Screenshot: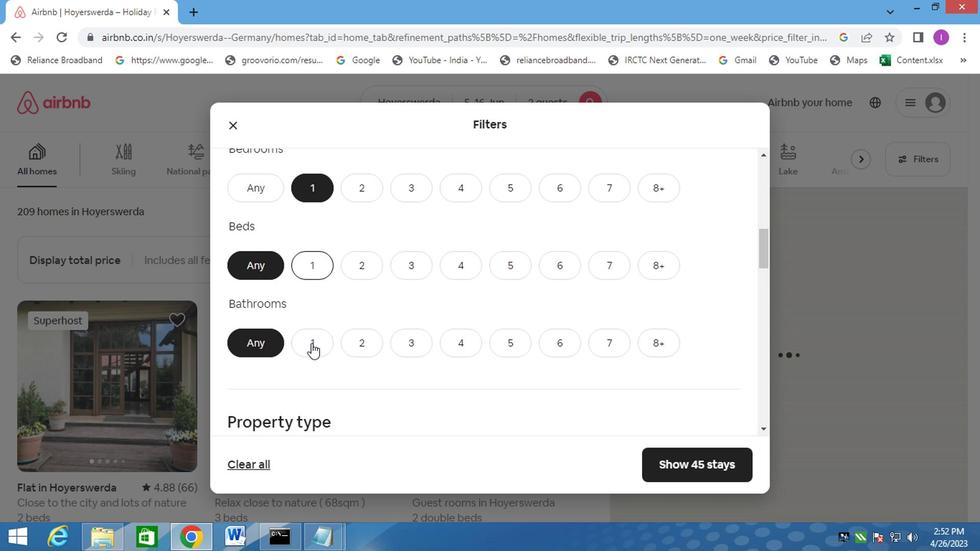
Action: Mouse pressed left at (307, 348)
Screenshot: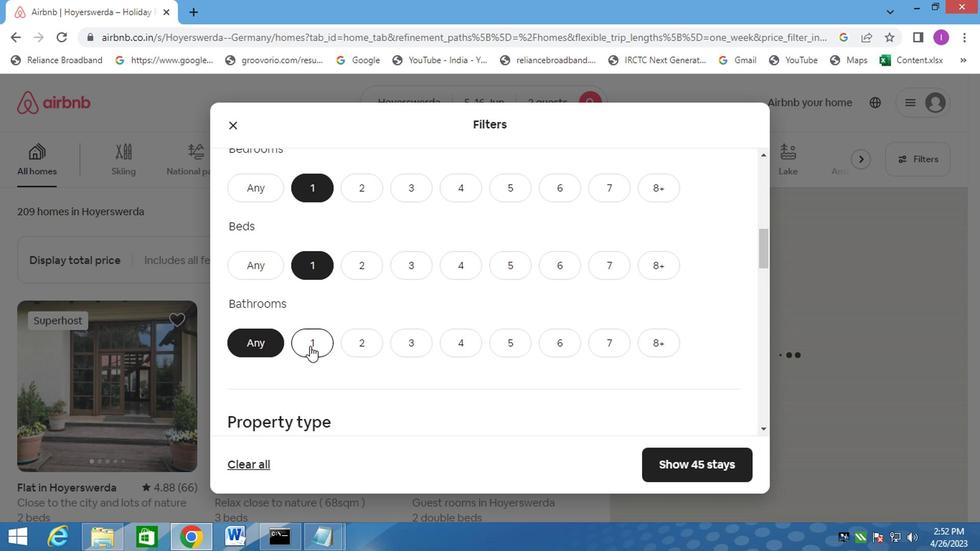 
Action: Mouse moved to (386, 326)
Screenshot: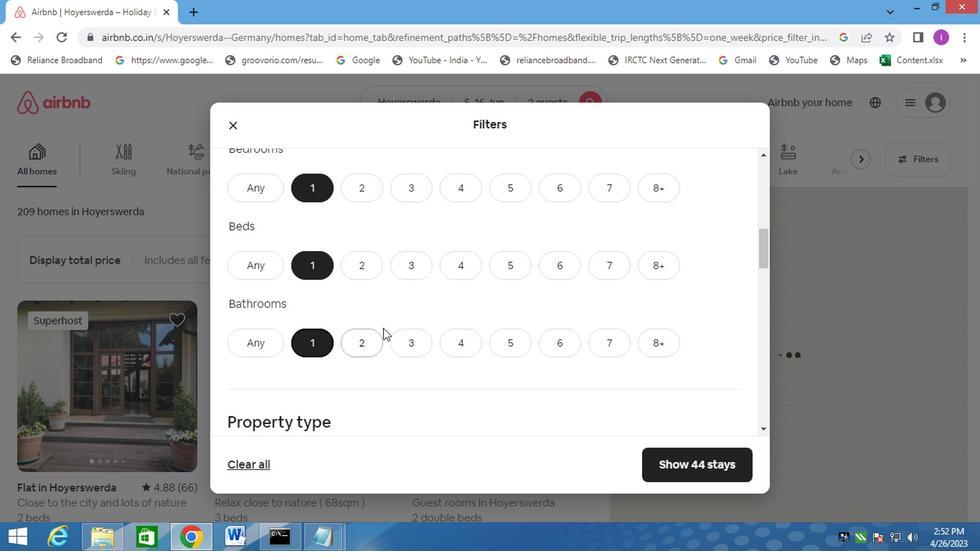 
Action: Mouse scrolled (386, 325) with delta (0, -1)
Screenshot: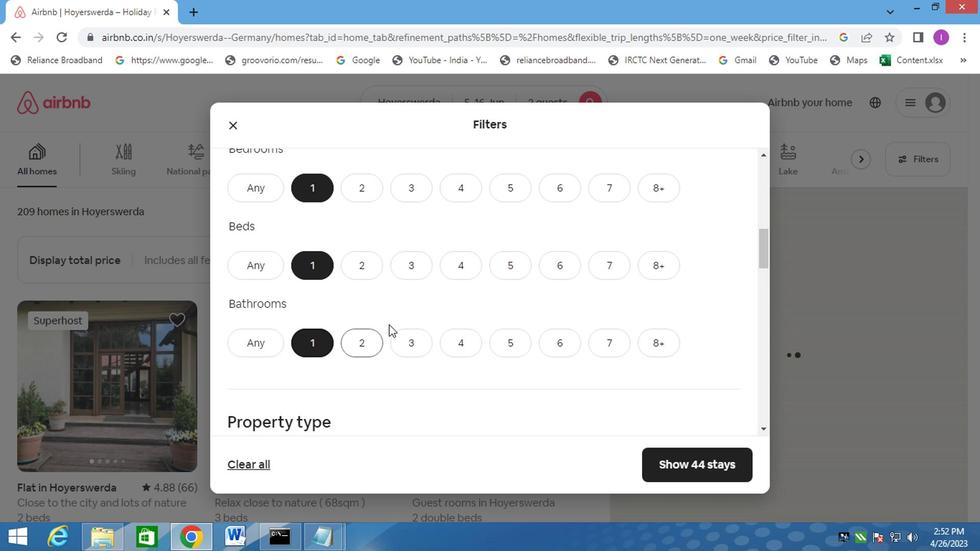 
Action: Mouse scrolled (386, 325) with delta (0, -1)
Screenshot: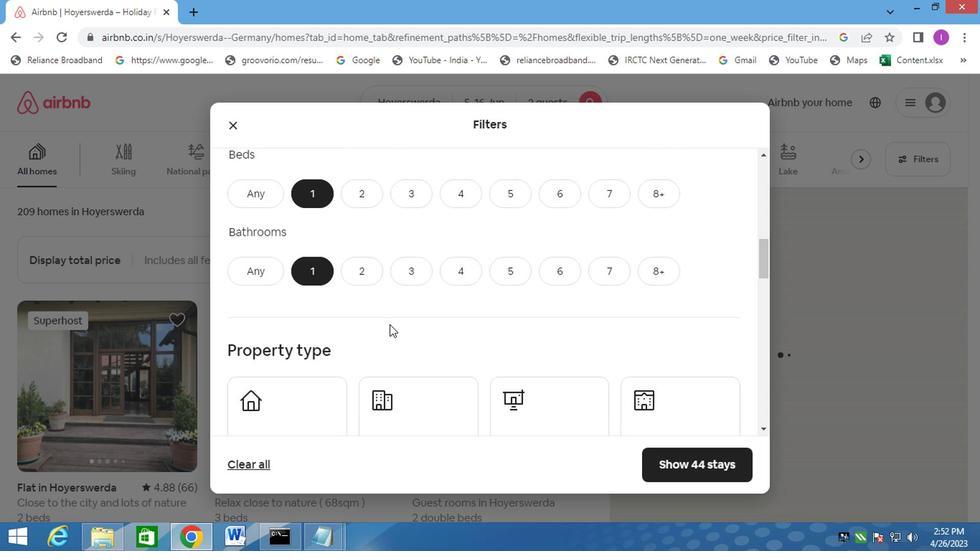 
Action: Mouse moved to (308, 352)
Screenshot: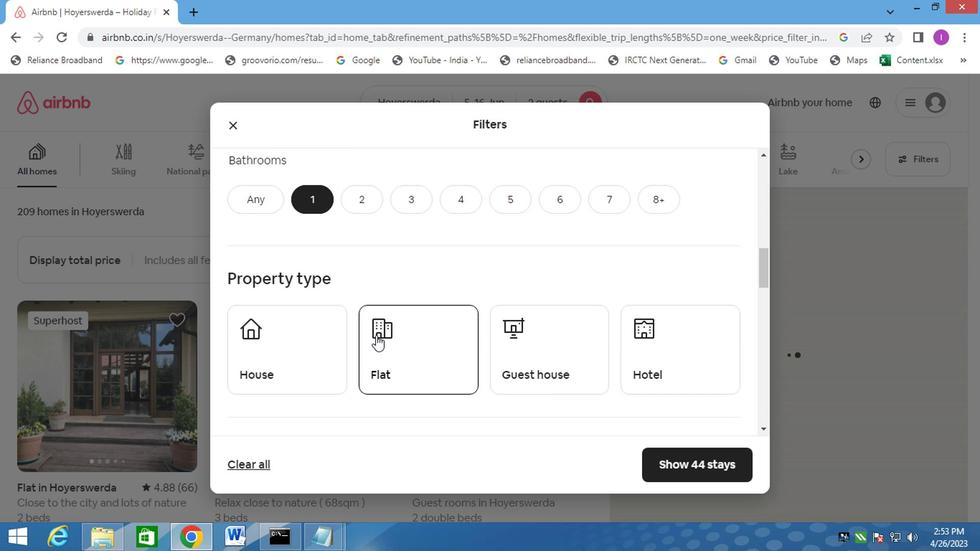 
Action: Mouse pressed left at (308, 352)
Screenshot: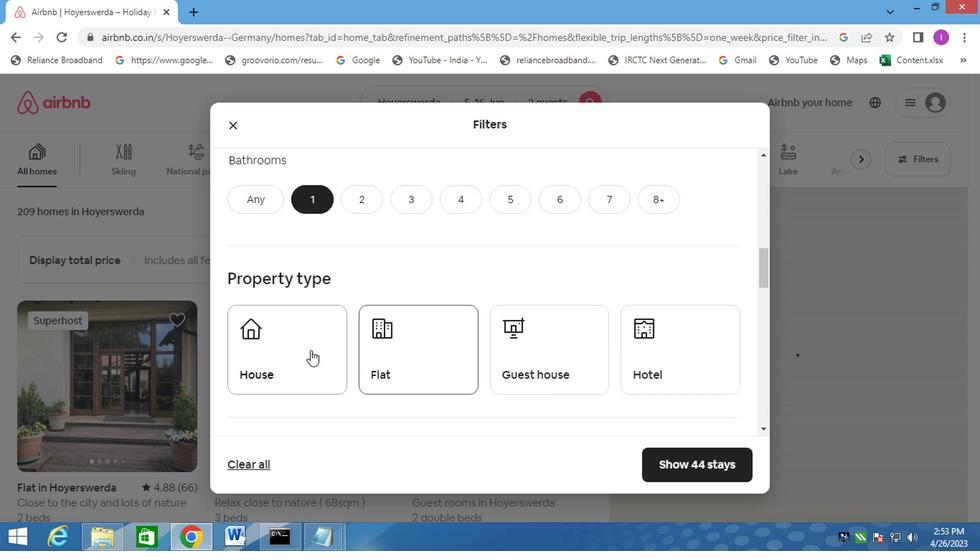 
Action: Mouse moved to (376, 347)
Screenshot: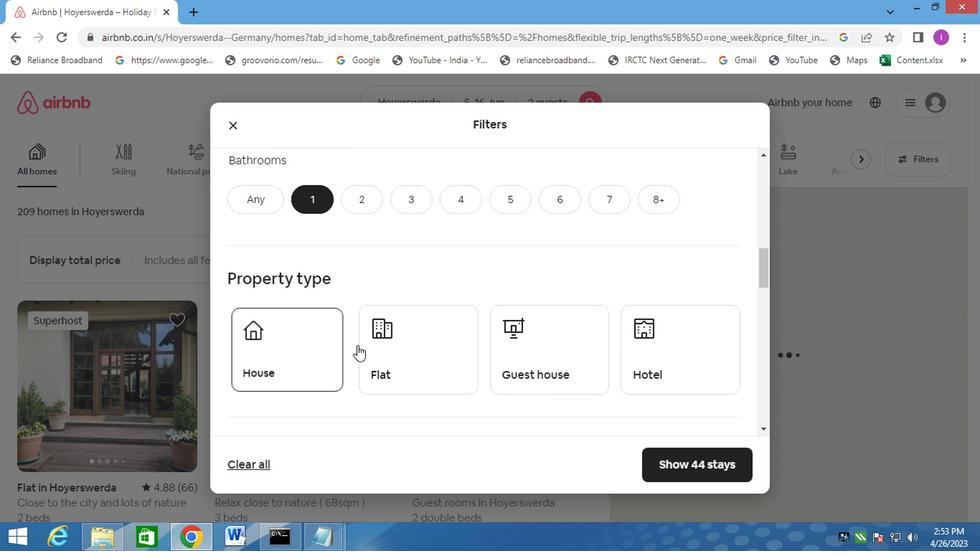 
Action: Mouse pressed left at (376, 347)
Screenshot: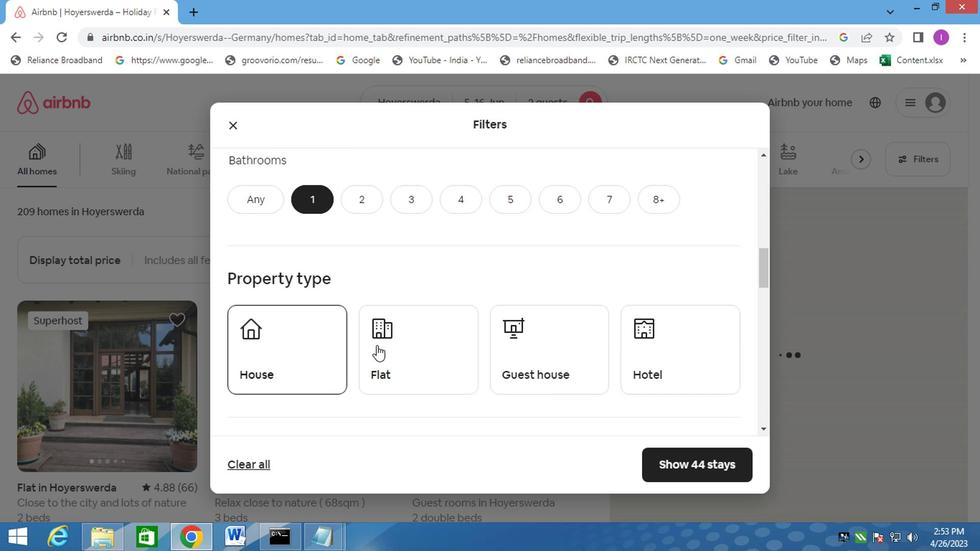 
Action: Mouse moved to (534, 355)
Screenshot: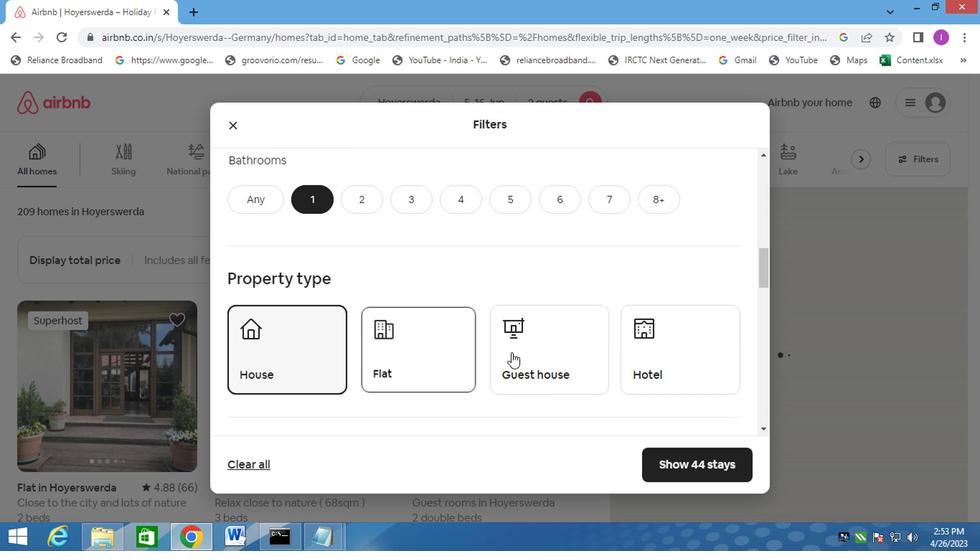 
Action: Mouse pressed left at (534, 355)
Screenshot: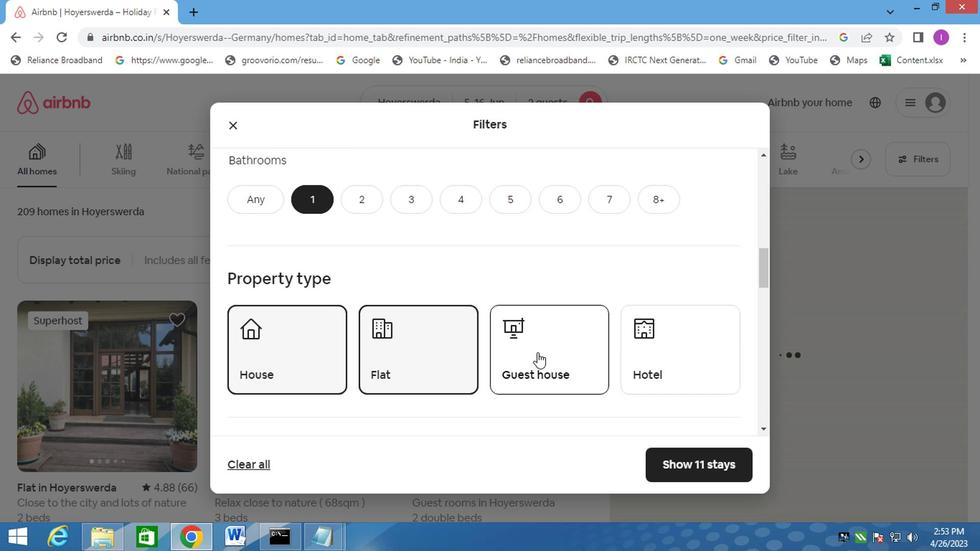 
Action: Mouse moved to (652, 366)
Screenshot: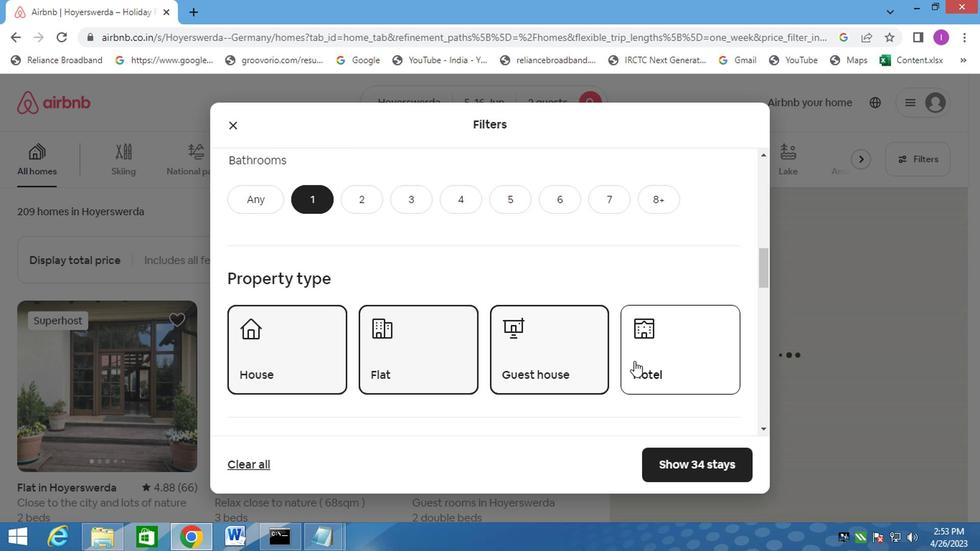 
Action: Mouse pressed left at (652, 366)
Screenshot: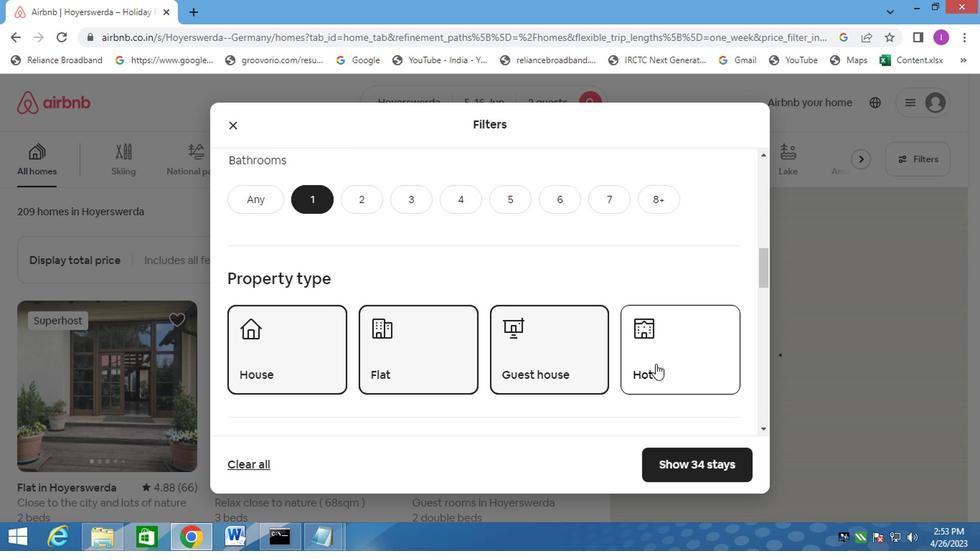 
Action: Mouse moved to (575, 367)
Screenshot: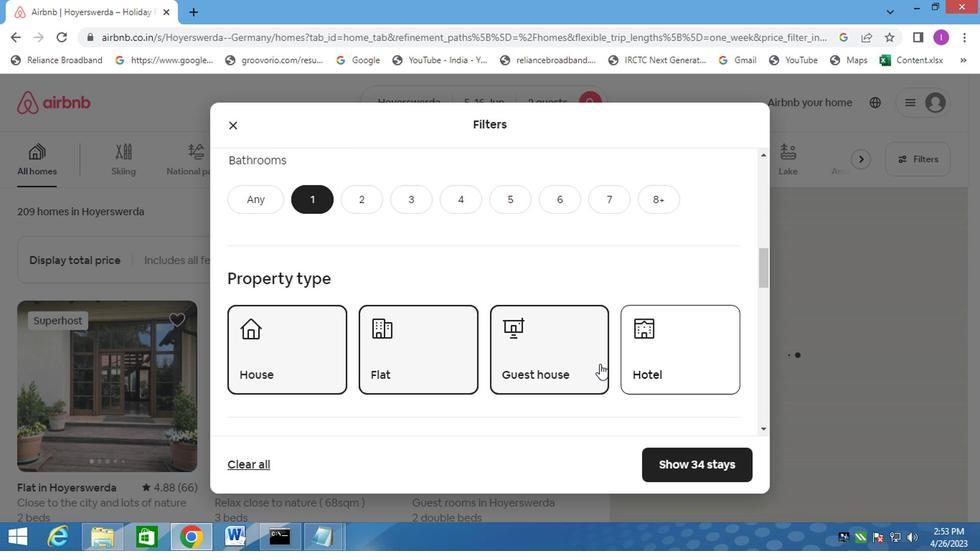 
Action: Mouse scrolled (575, 366) with delta (0, -1)
Screenshot: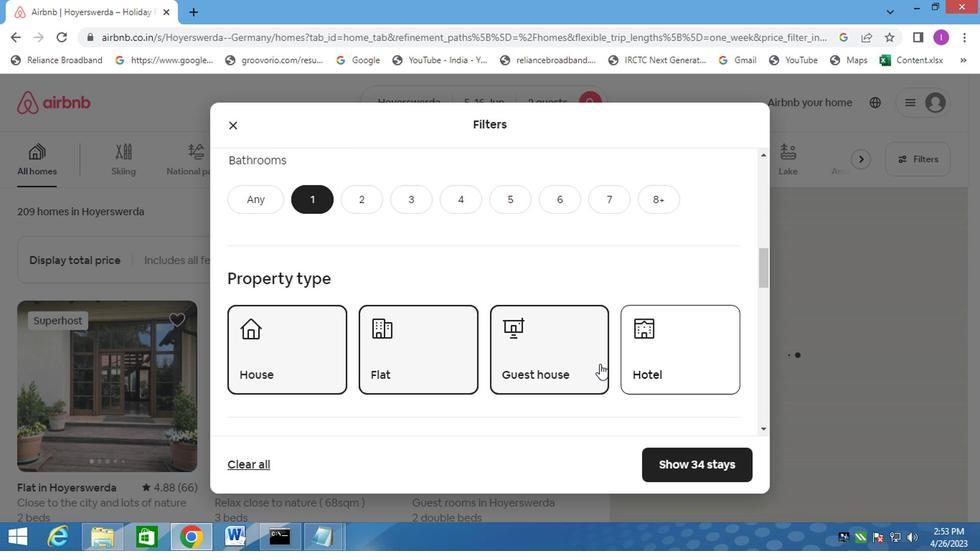 
Action: Mouse moved to (568, 371)
Screenshot: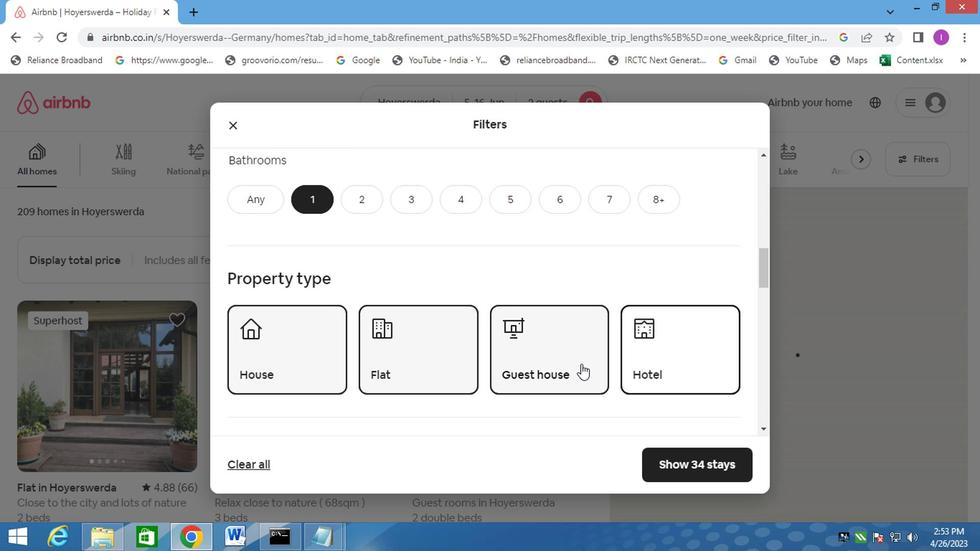 
Action: Mouse scrolled (570, 371) with delta (0, 0)
Screenshot: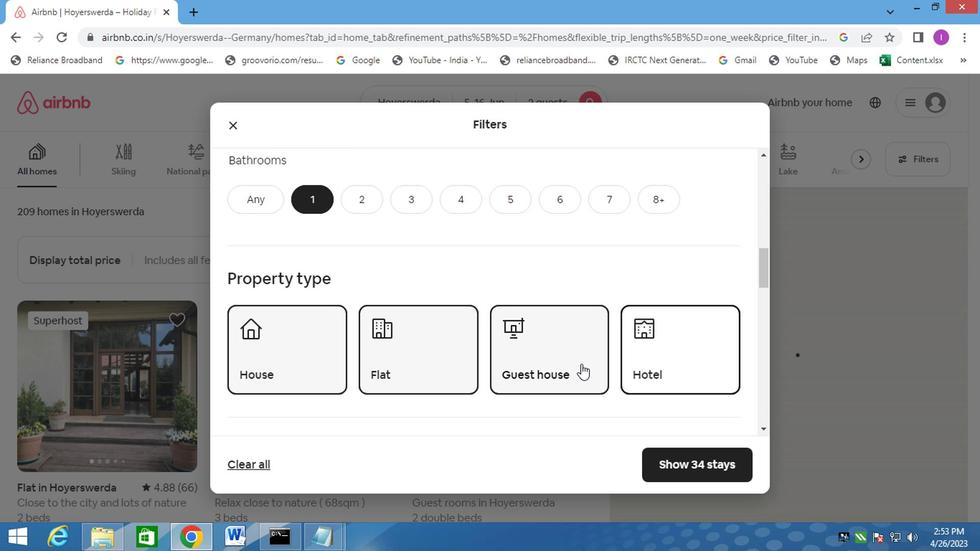 
Action: Mouse moved to (566, 372)
Screenshot: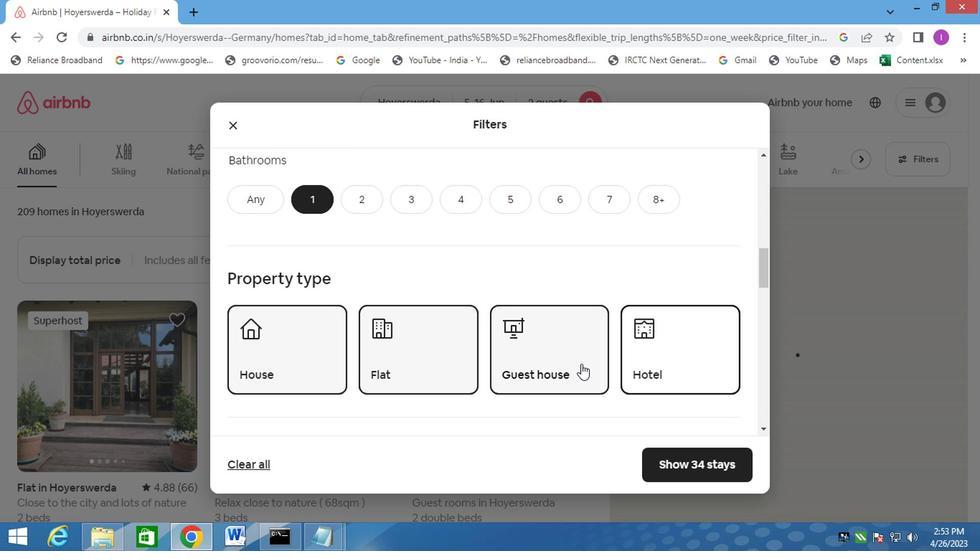 
Action: Mouse scrolled (566, 371) with delta (0, -1)
Screenshot: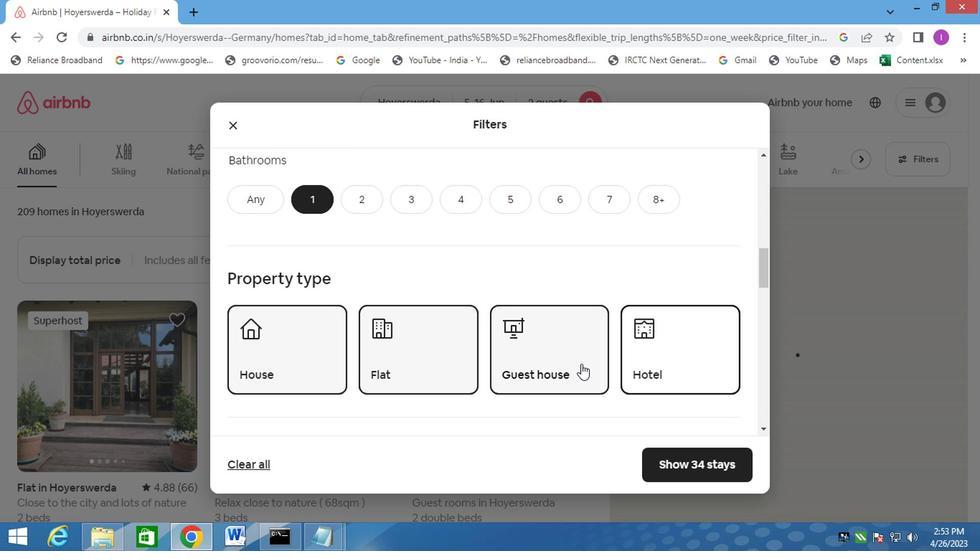
Action: Mouse scrolled (566, 371) with delta (0, -1)
Screenshot: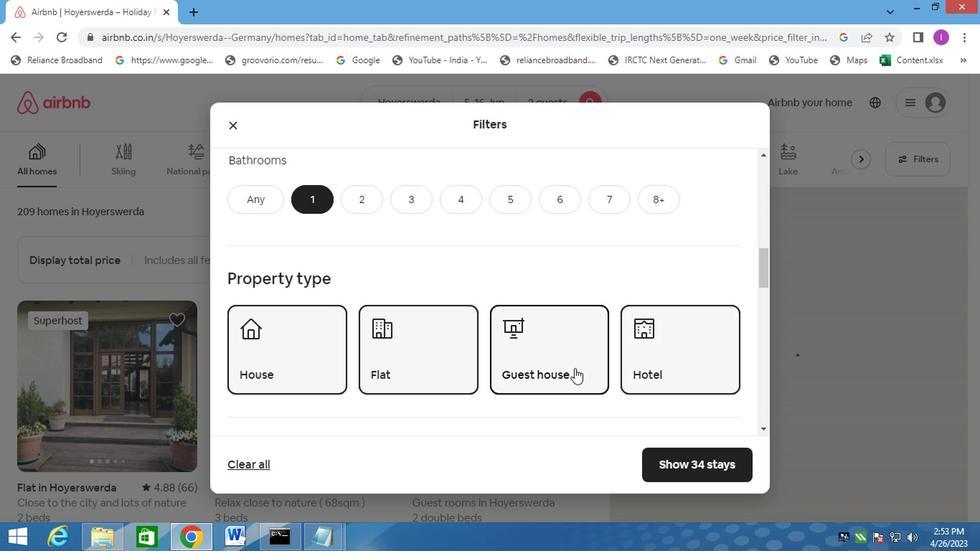 
Action: Mouse moved to (568, 369)
Screenshot: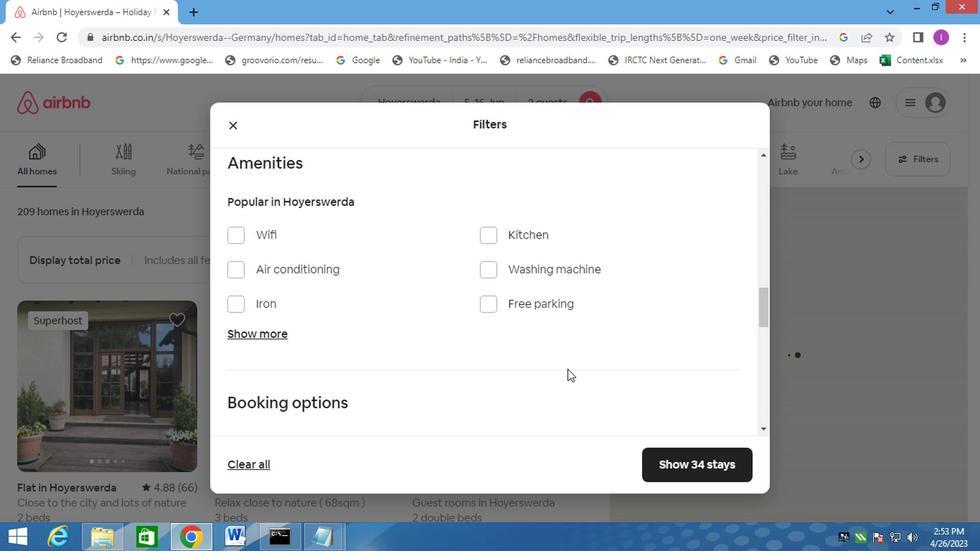 
Action: Mouse scrolled (568, 368) with delta (0, -1)
Screenshot: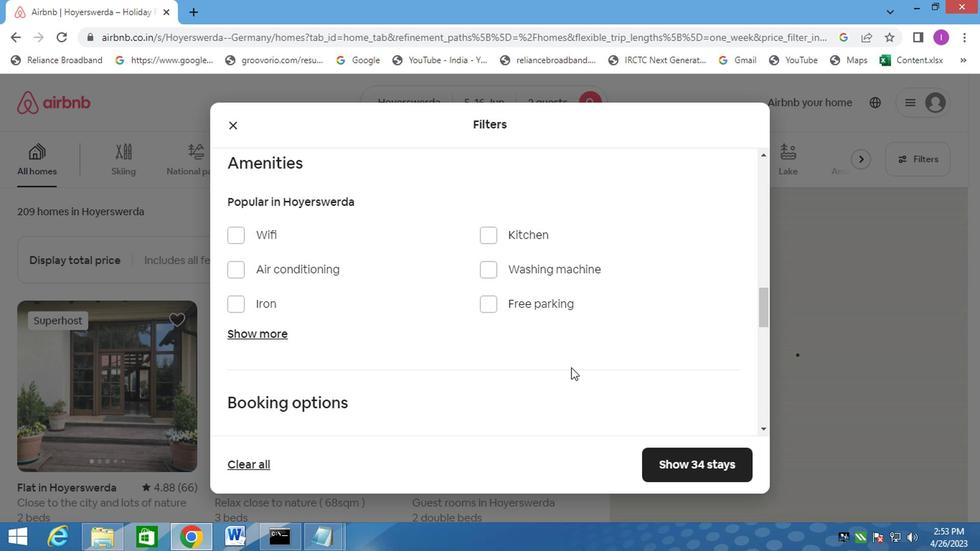 
Action: Mouse scrolled (568, 368) with delta (0, -1)
Screenshot: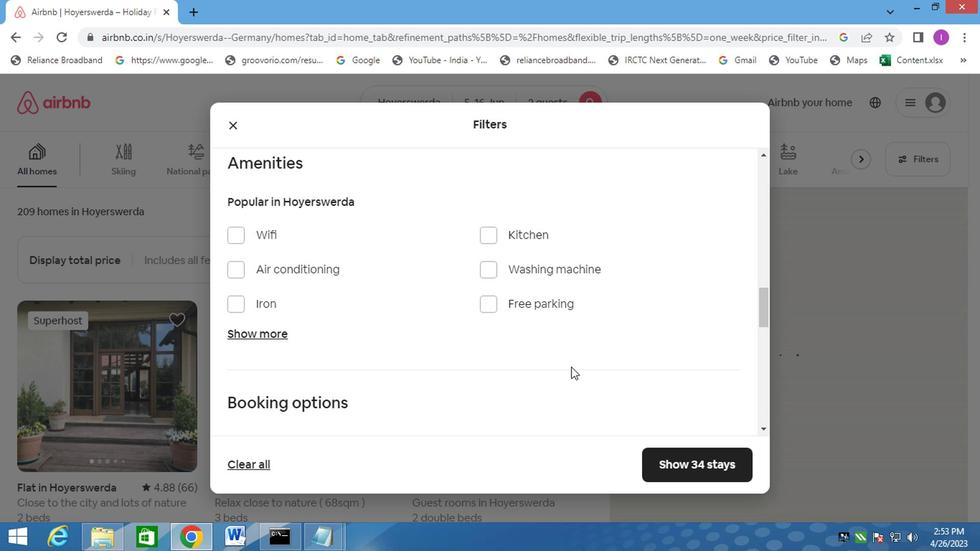 
Action: Mouse scrolled (568, 368) with delta (0, -1)
Screenshot: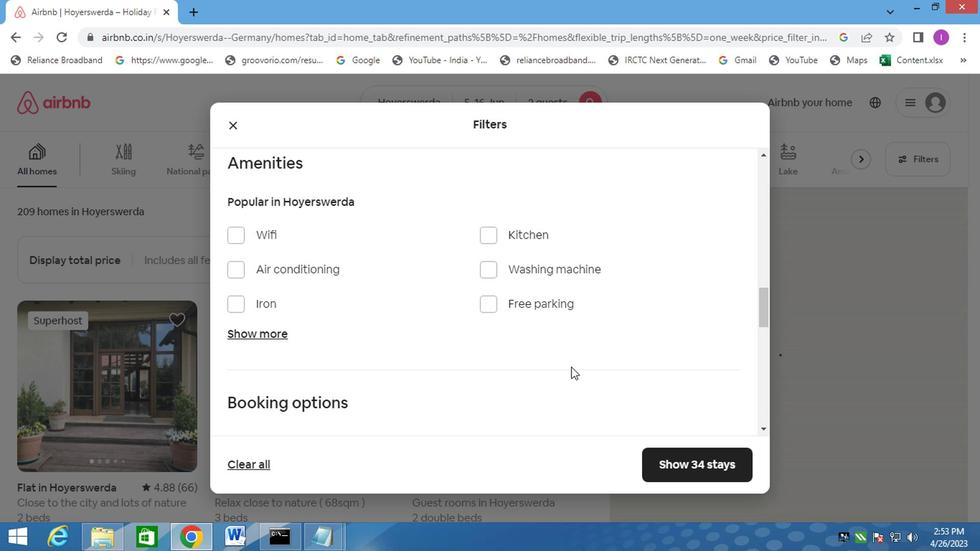 
Action: Mouse moved to (710, 290)
Screenshot: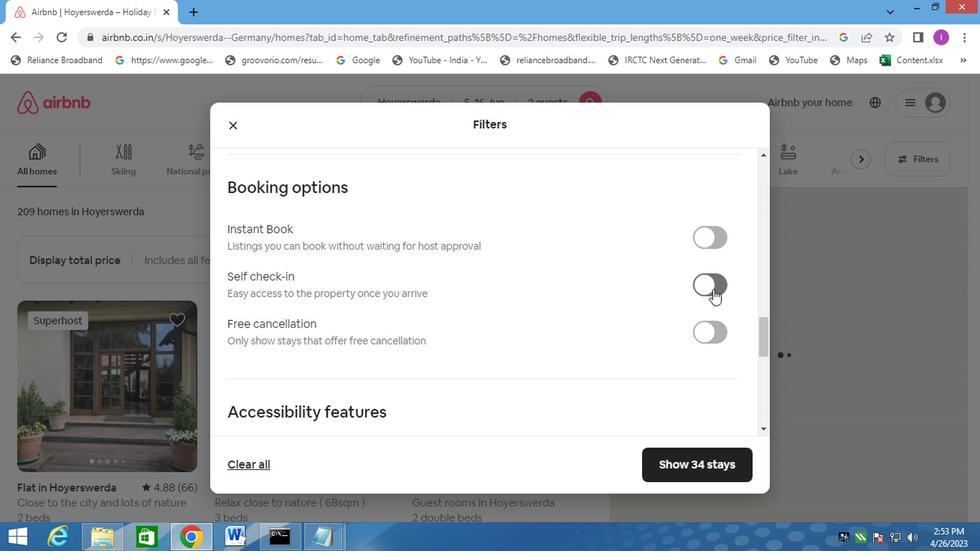 
Action: Mouse pressed left at (710, 290)
Screenshot: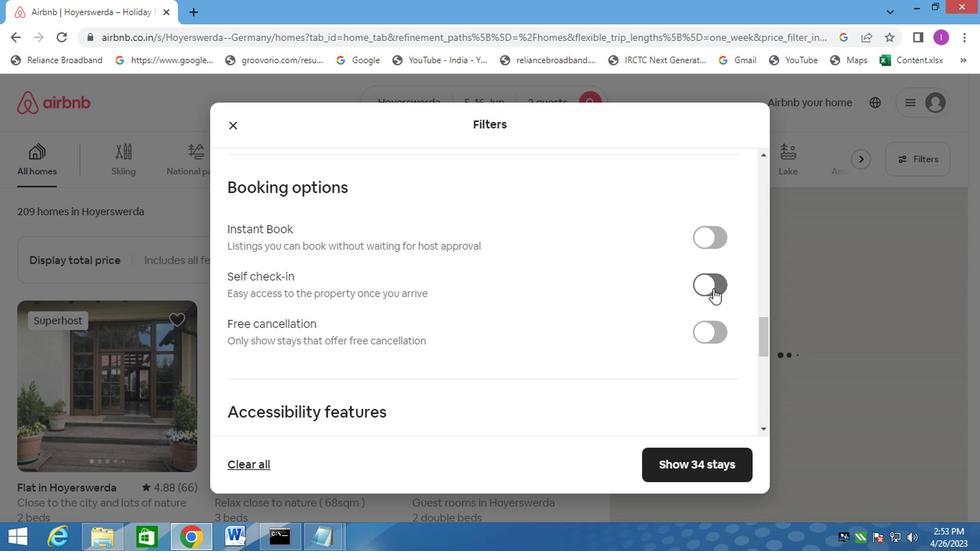 
Action: Mouse moved to (603, 318)
Screenshot: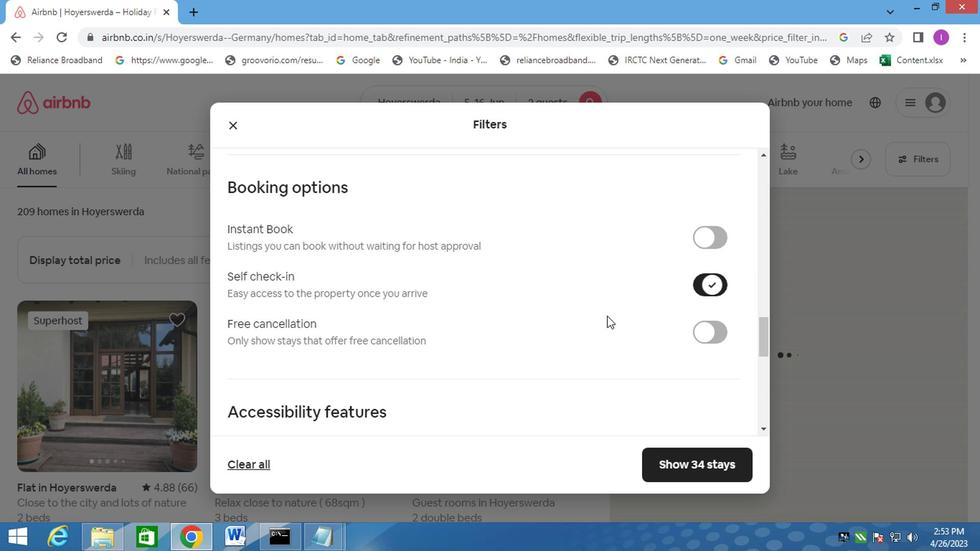 
Action: Mouse scrolled (603, 318) with delta (0, 0)
Screenshot: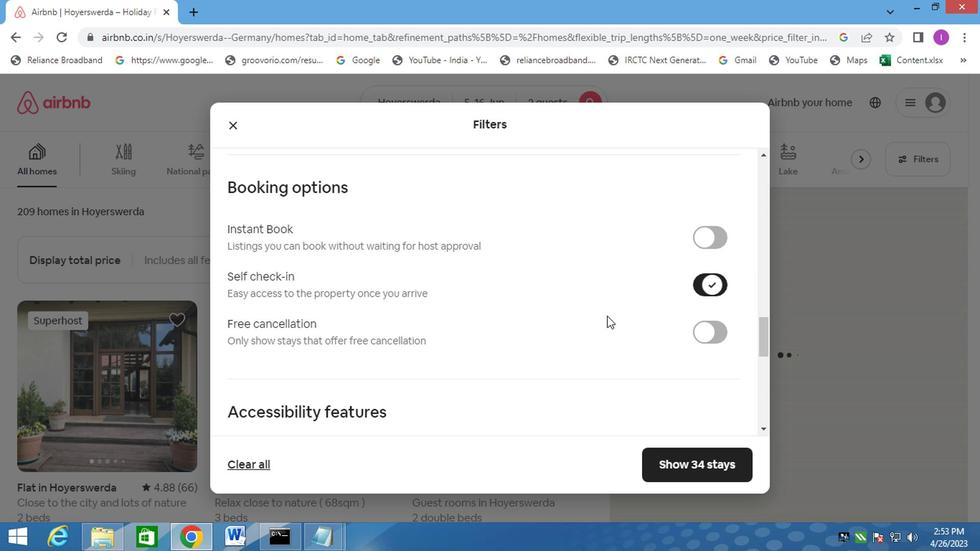 
Action: Mouse moved to (601, 319)
Screenshot: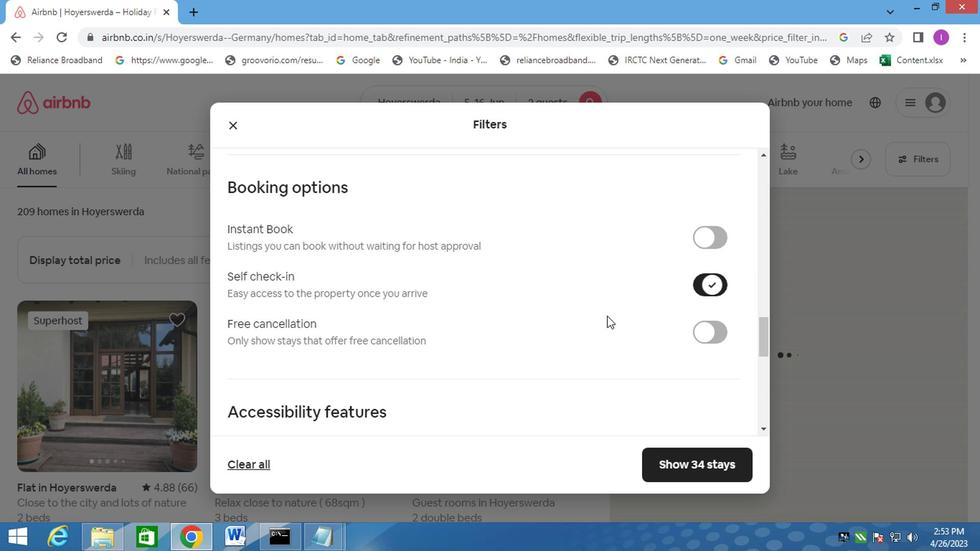 
Action: Mouse scrolled (601, 318) with delta (0, -1)
Screenshot: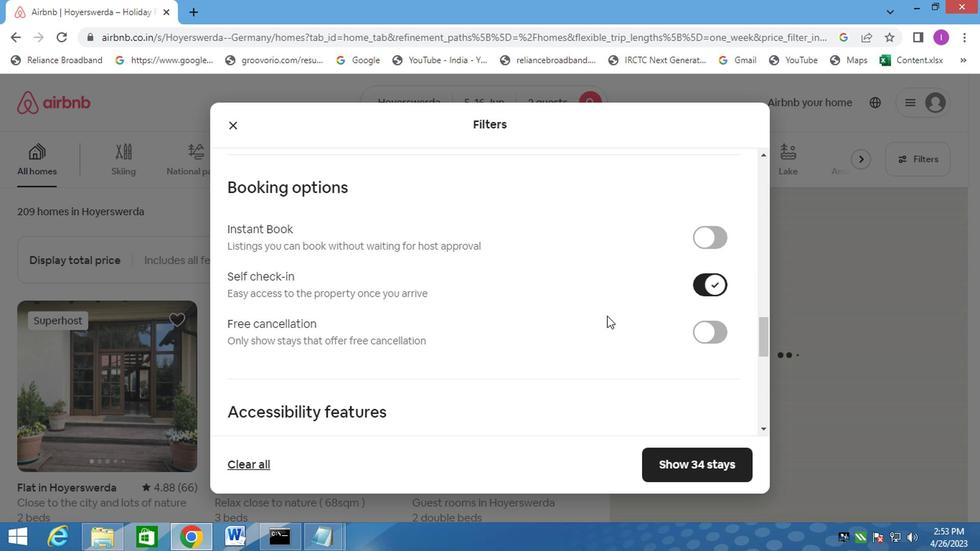 
Action: Mouse scrolled (601, 318) with delta (0, -1)
Screenshot: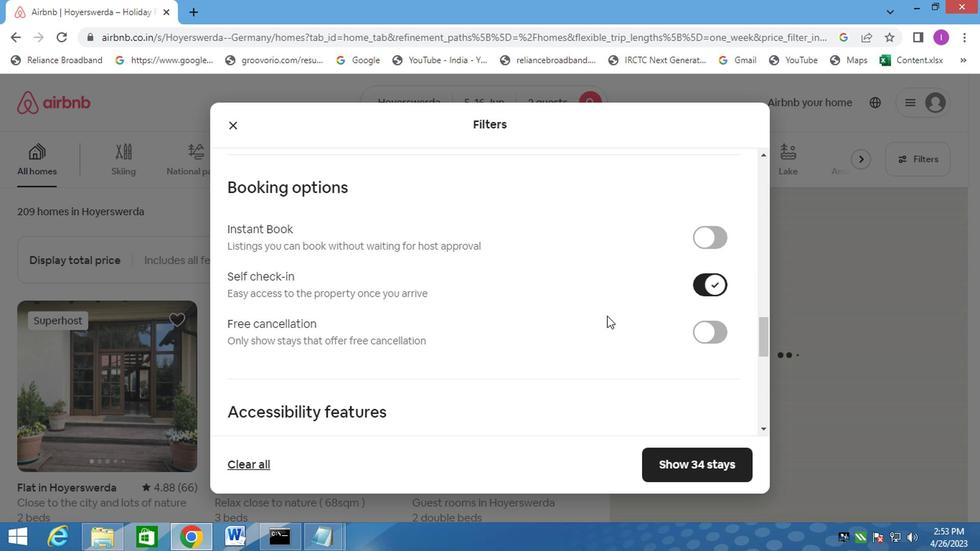 
Action: Mouse moved to (601, 320)
Screenshot: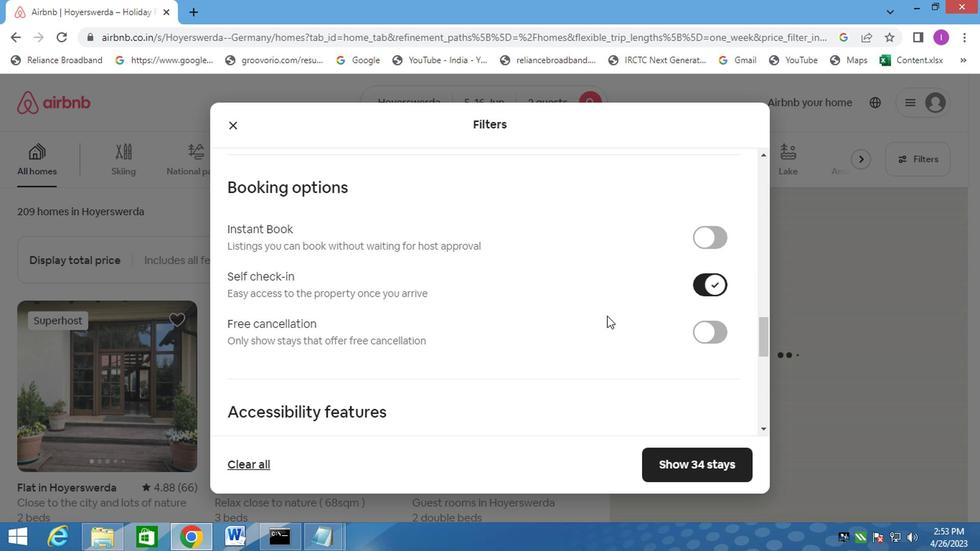
Action: Mouse scrolled (601, 319) with delta (0, 0)
Screenshot: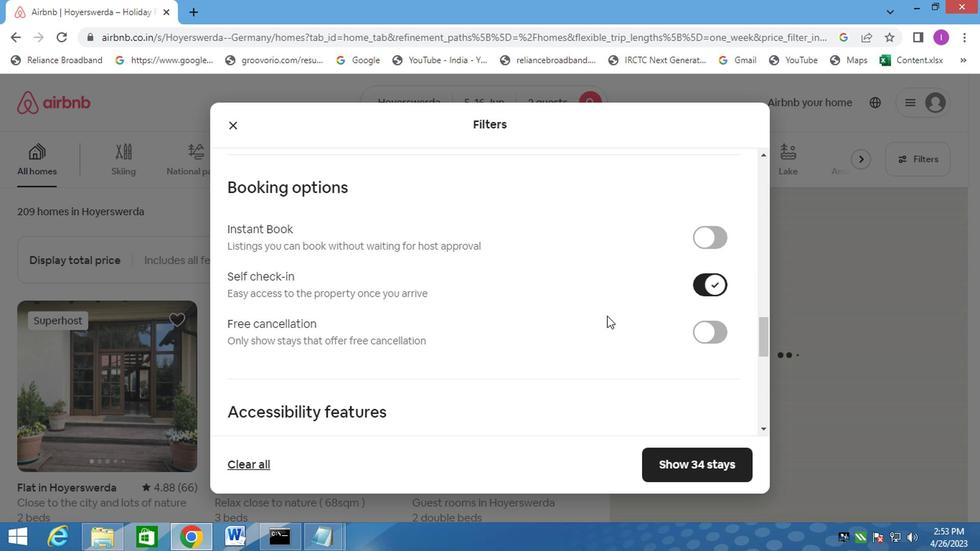 
Action: Mouse scrolled (601, 319) with delta (0, 0)
Screenshot: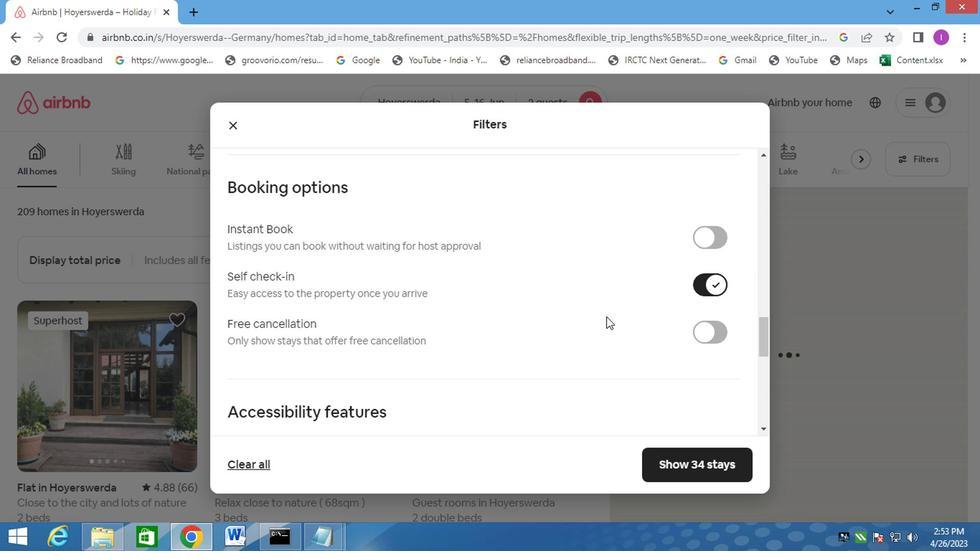 
Action: Mouse moved to (330, 366)
Screenshot: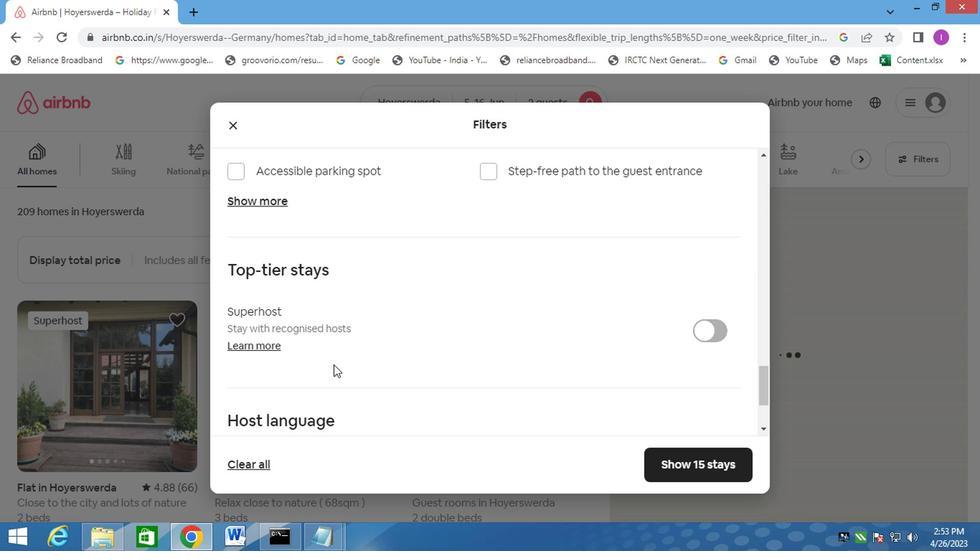 
Action: Mouse scrolled (330, 366) with delta (0, 0)
Screenshot: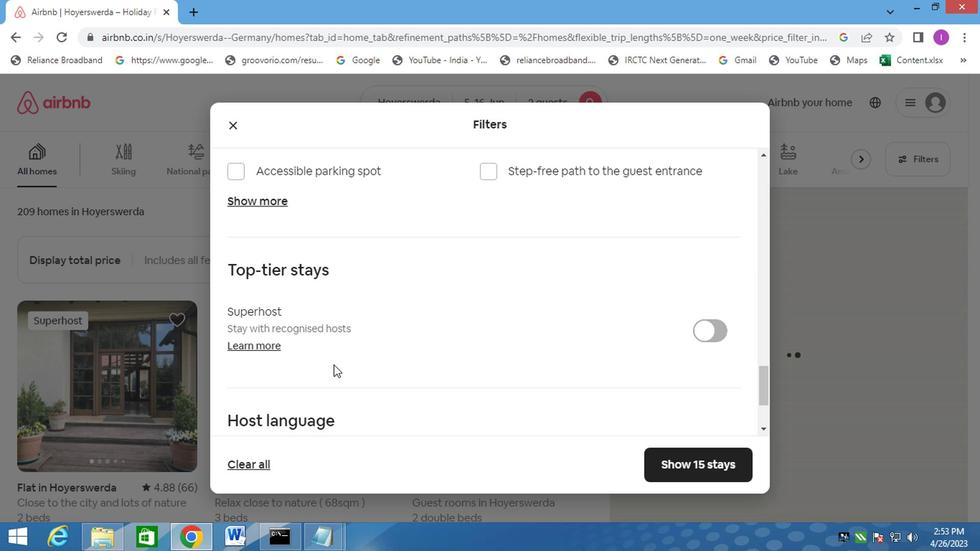 
Action: Mouse moved to (330, 367)
Screenshot: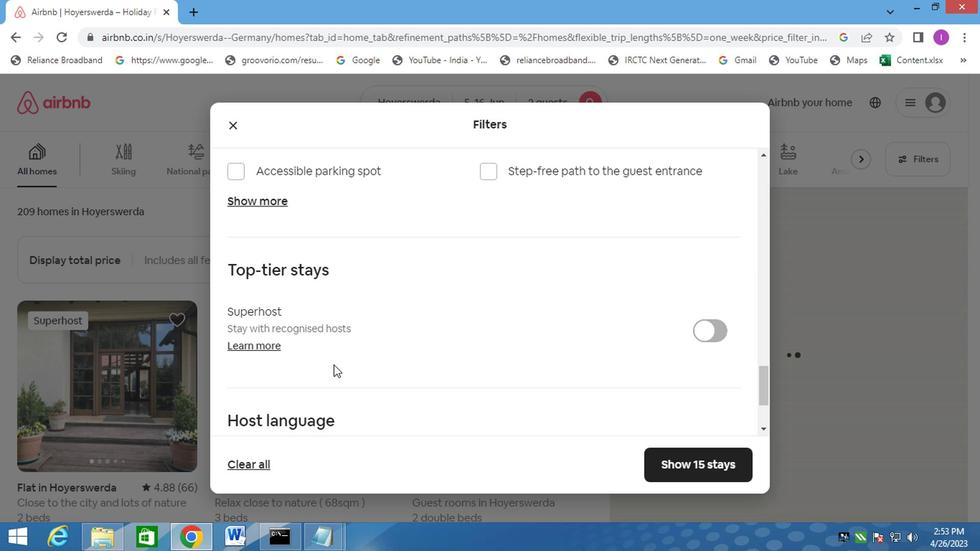 
Action: Mouse scrolled (330, 366) with delta (0, -1)
Screenshot: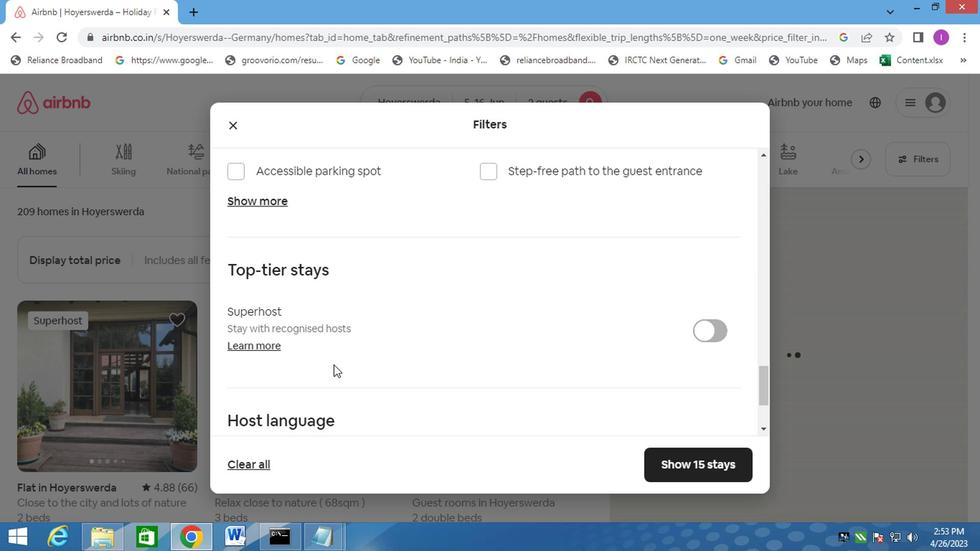 
Action: Mouse scrolled (330, 366) with delta (0, -1)
Screenshot: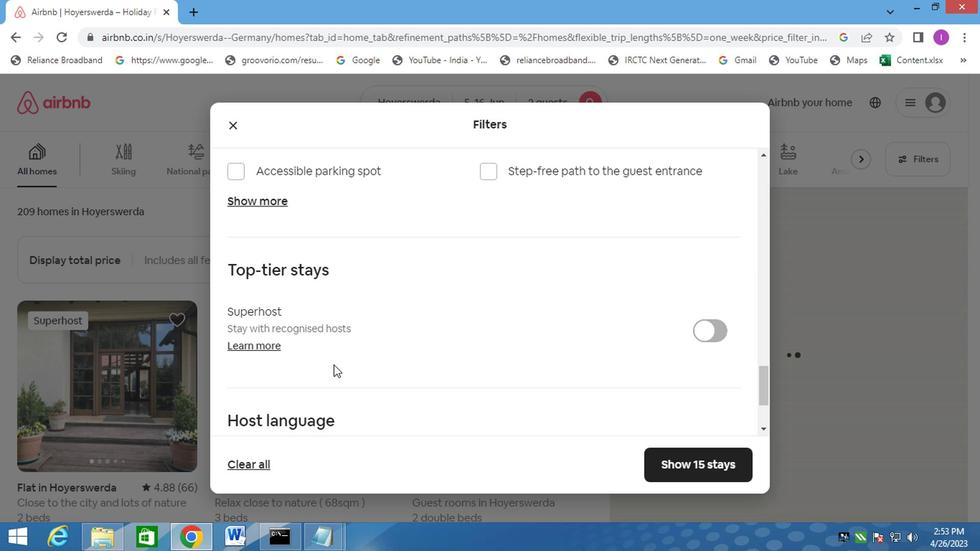 
Action: Mouse scrolled (330, 366) with delta (0, -1)
Screenshot: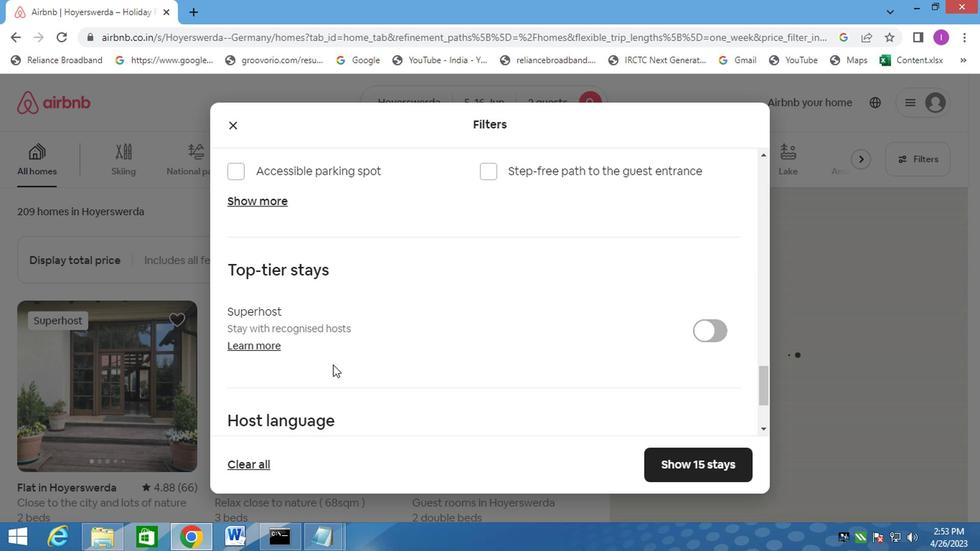 
Action: Mouse moved to (233, 341)
Screenshot: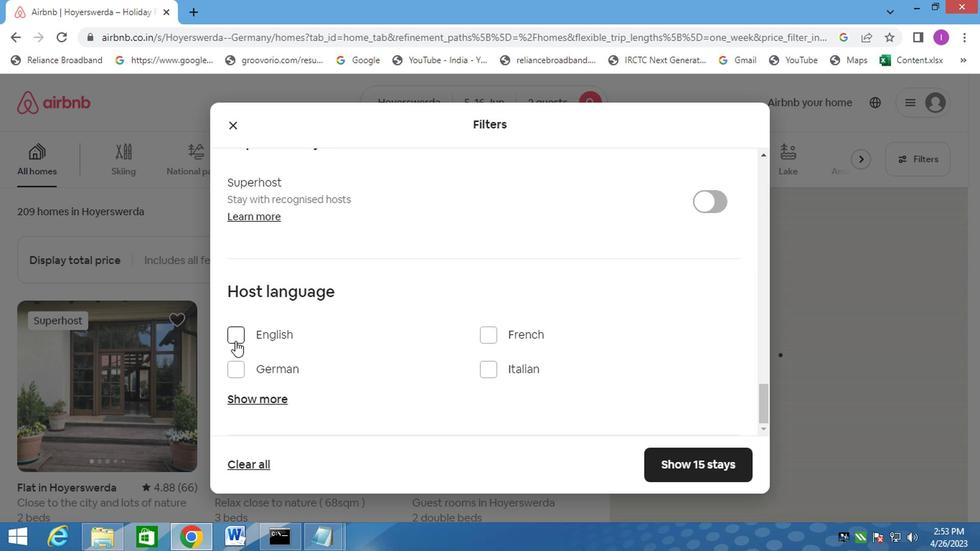 
Action: Mouse pressed left at (233, 341)
Screenshot: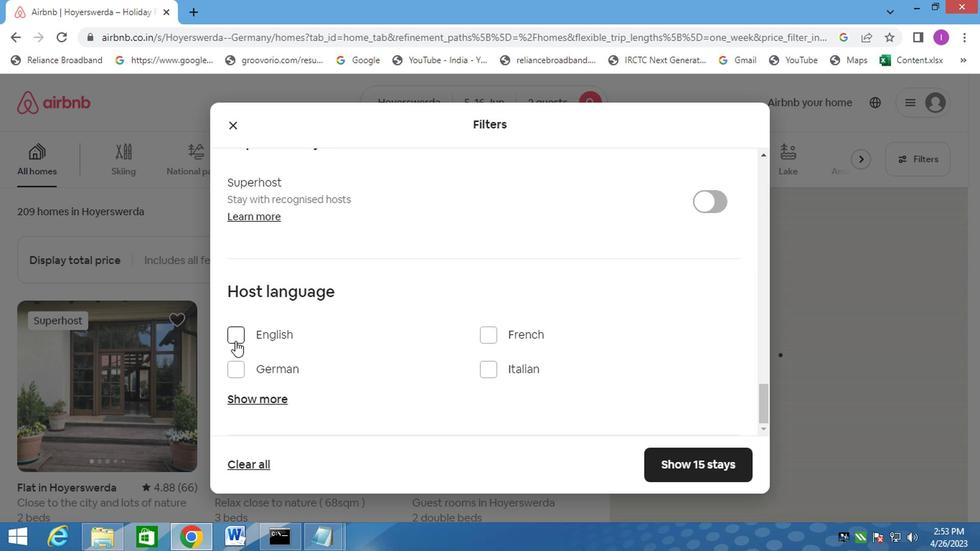
Action: Mouse moved to (711, 471)
Screenshot: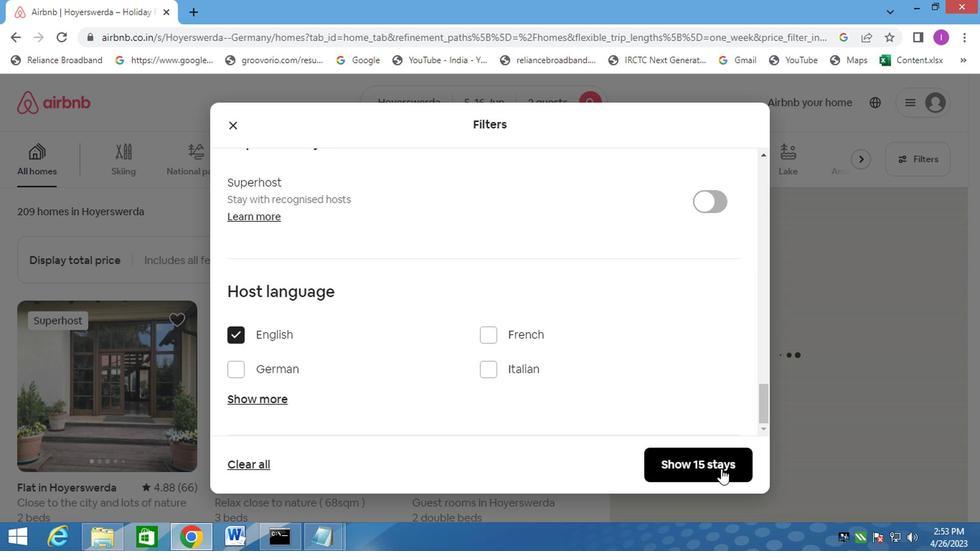 
Action: Mouse pressed left at (711, 471)
Screenshot: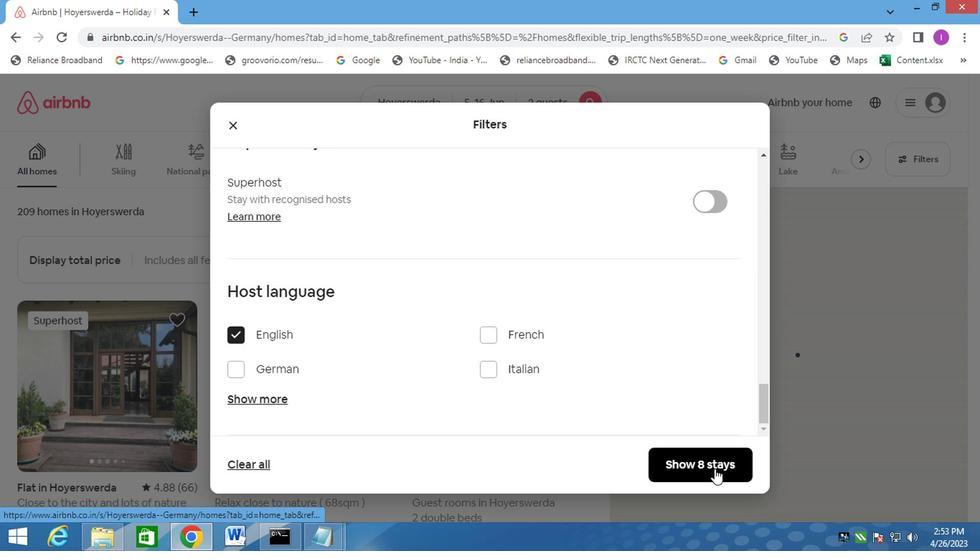 
Action: Mouse moved to (570, 380)
Screenshot: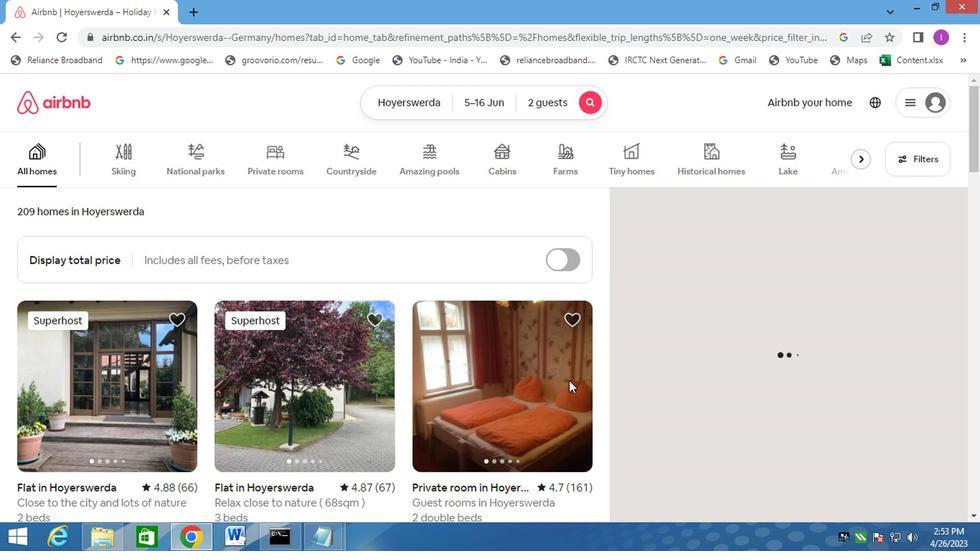 
